 Task: Open a blank sheet, save the file as Jack Add the quote 'Challenges are what make life interesting; overcoming them is what makes life meaningful.'Challenges are what make life interesting; overcoming them is what makes life meaningful.  Apply font style Apply font style Old English Text MT and font size 24 Align the text to the Right .Change the text color to  Olive Green 
Action: Mouse moved to (292, 151)
Screenshot: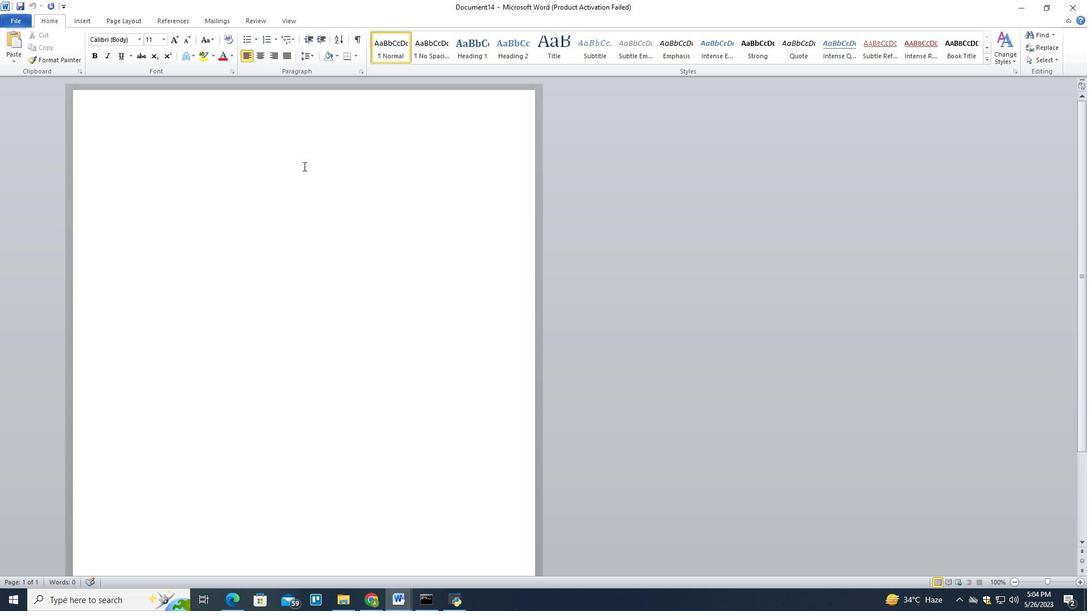 
Action: Mouse scrolled (292, 151) with delta (0, 0)
Screenshot: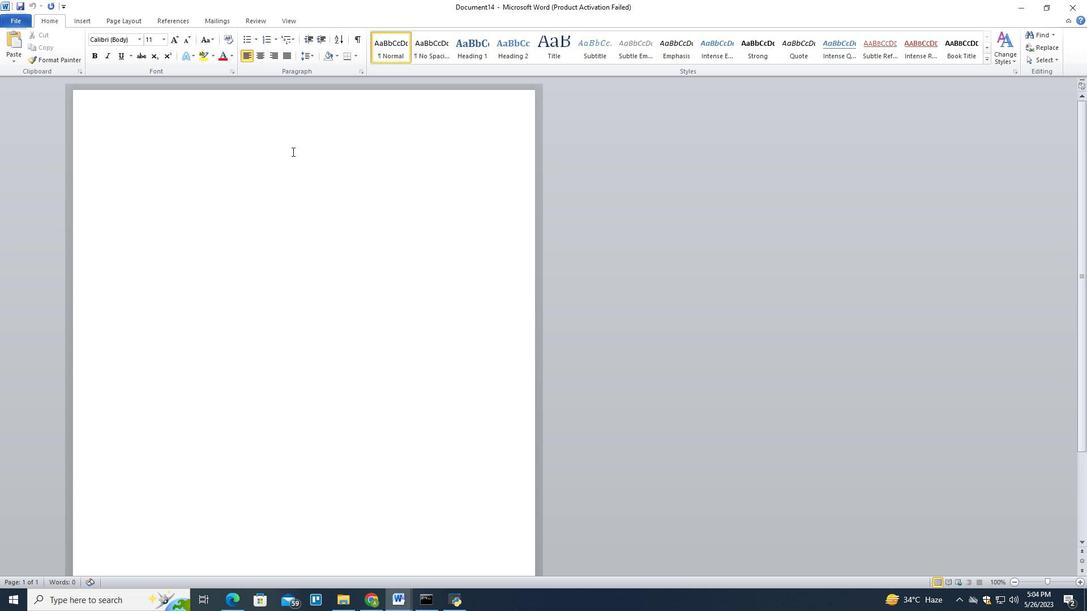 
Action: Mouse scrolled (292, 151) with delta (0, 0)
Screenshot: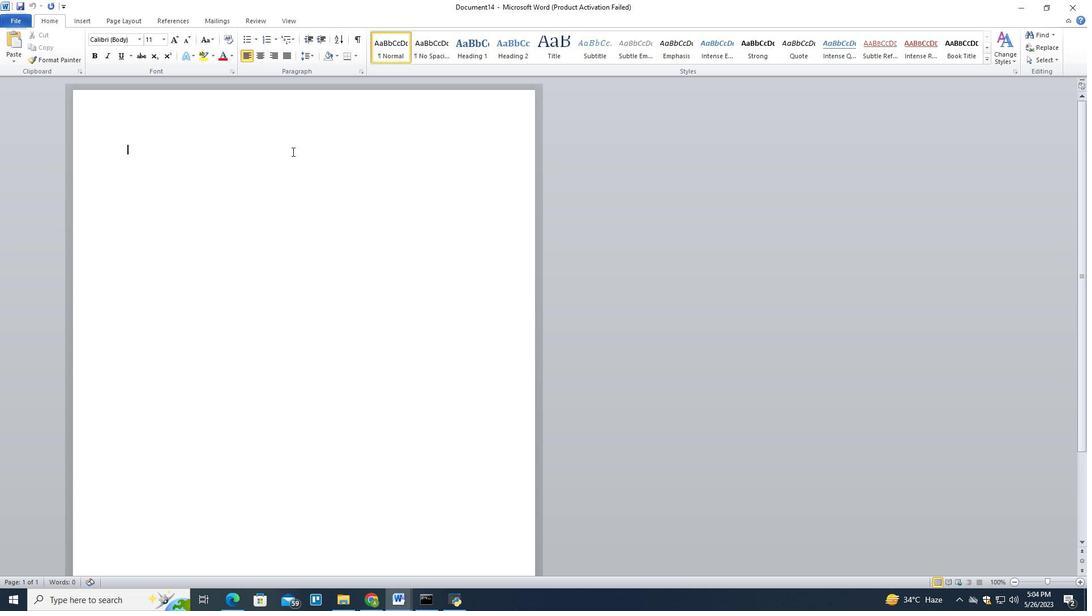 
Action: Mouse moved to (299, 175)
Screenshot: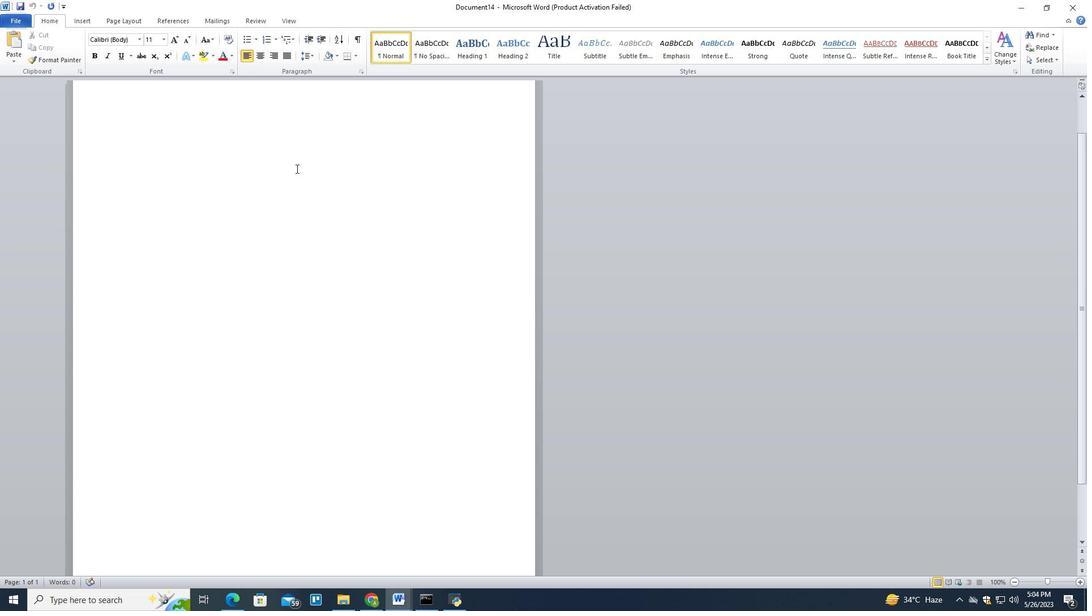
Action: Mouse scrolled (299, 176) with delta (0, 0)
Screenshot: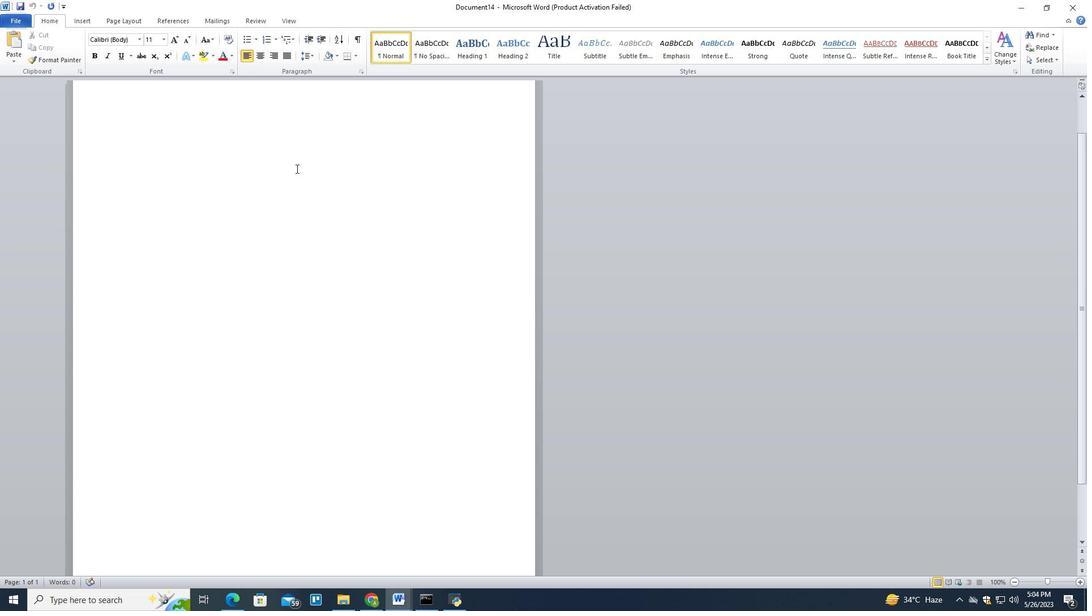 
Action: Mouse scrolled (299, 176) with delta (0, 0)
Screenshot: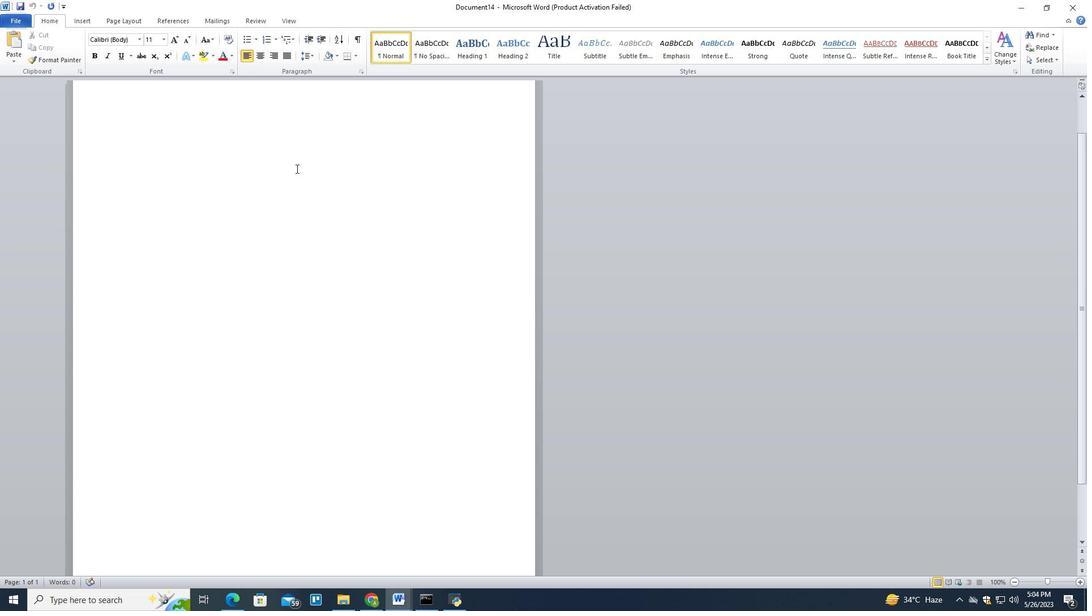 
Action: Mouse scrolled (299, 176) with delta (0, 0)
Screenshot: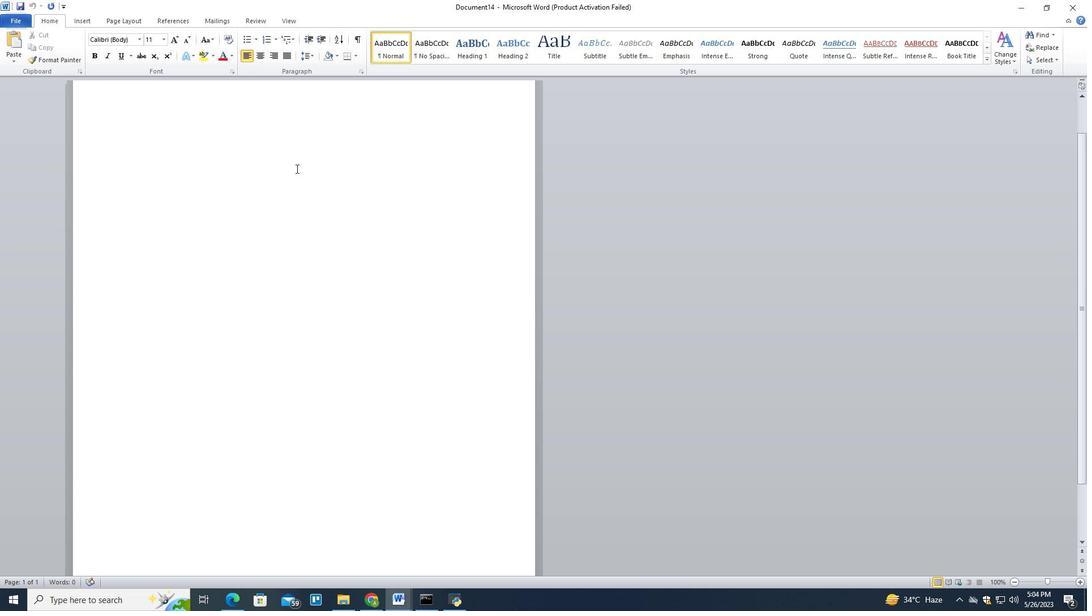 
Action: Key pressed ctrl+Nctrl+S<Key.shift>Jack
Screenshot: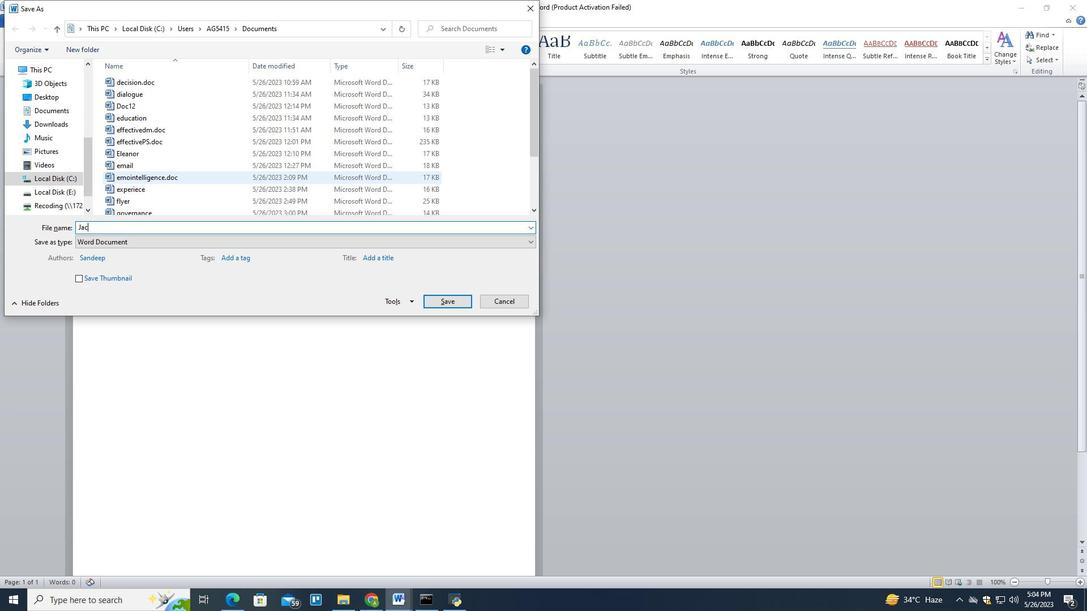 
Action: Mouse moved to (438, 303)
Screenshot: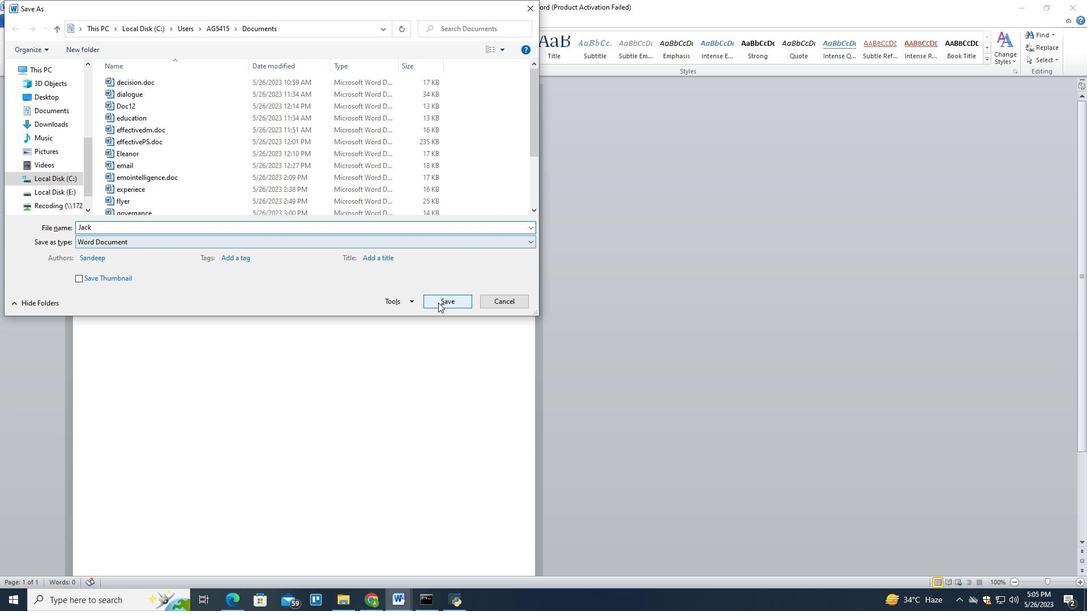 
Action: Mouse pressed left at (438, 303)
Screenshot: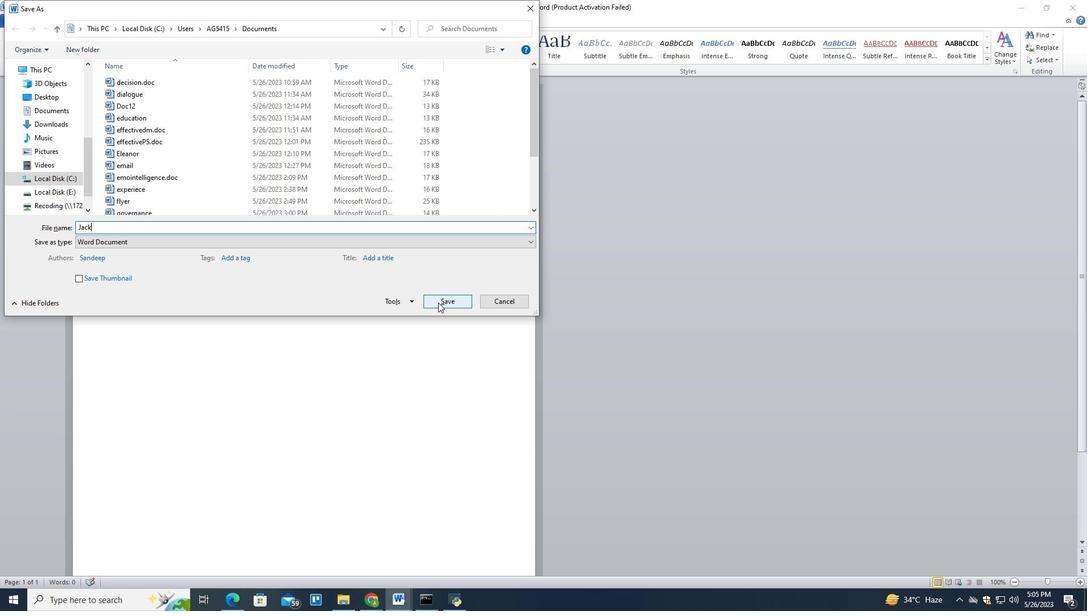 
Action: Mouse moved to (272, 130)
Screenshot: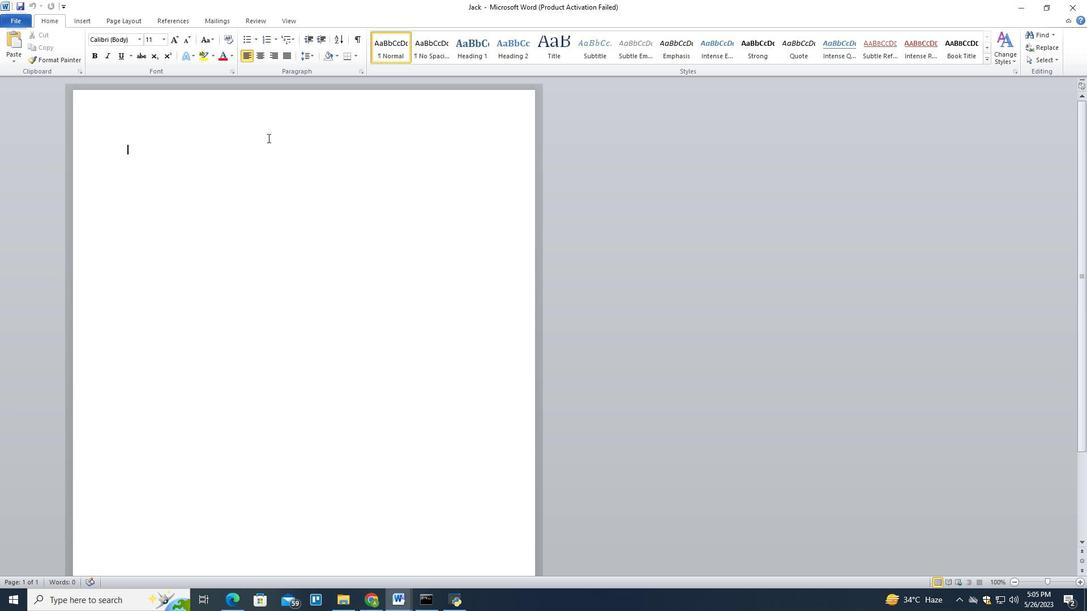 
Action: Mouse pressed left at (272, 130)
Screenshot: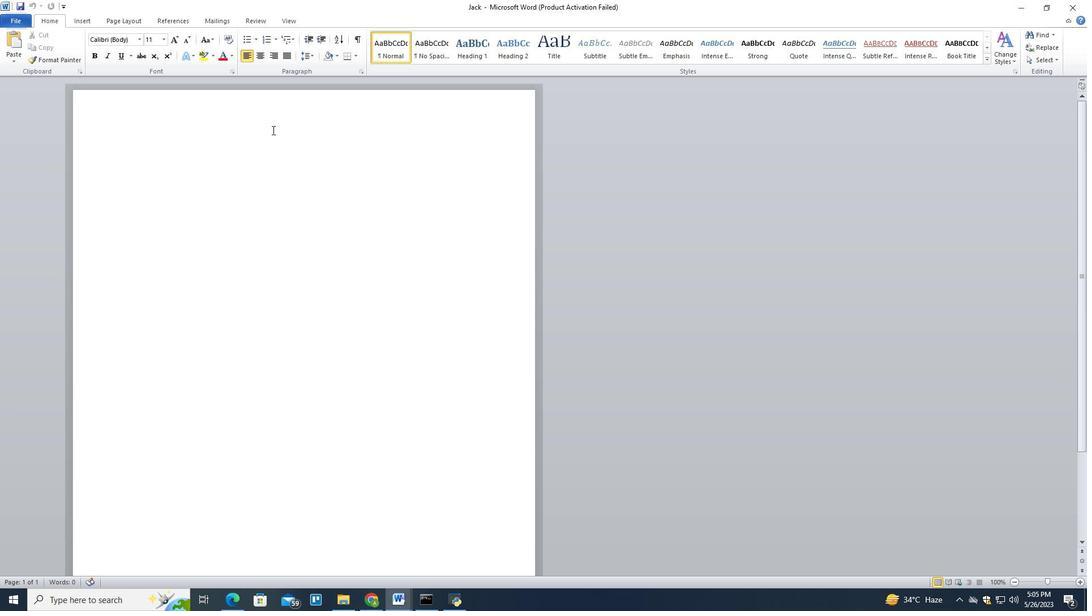 
Action: Mouse moved to (806, 50)
Screenshot: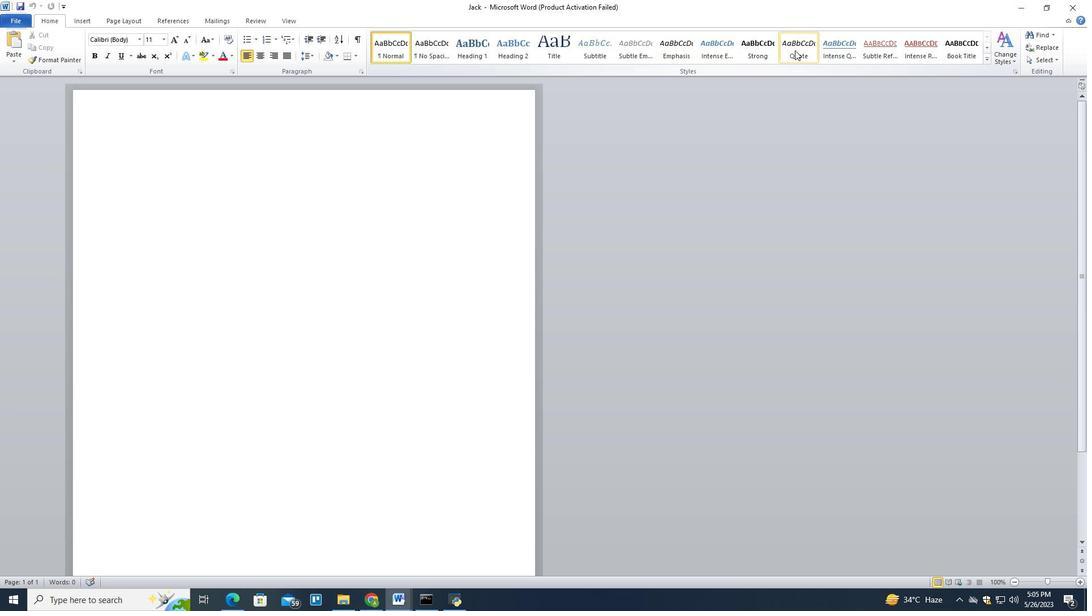 
Action: Mouse pressed left at (806, 50)
Screenshot: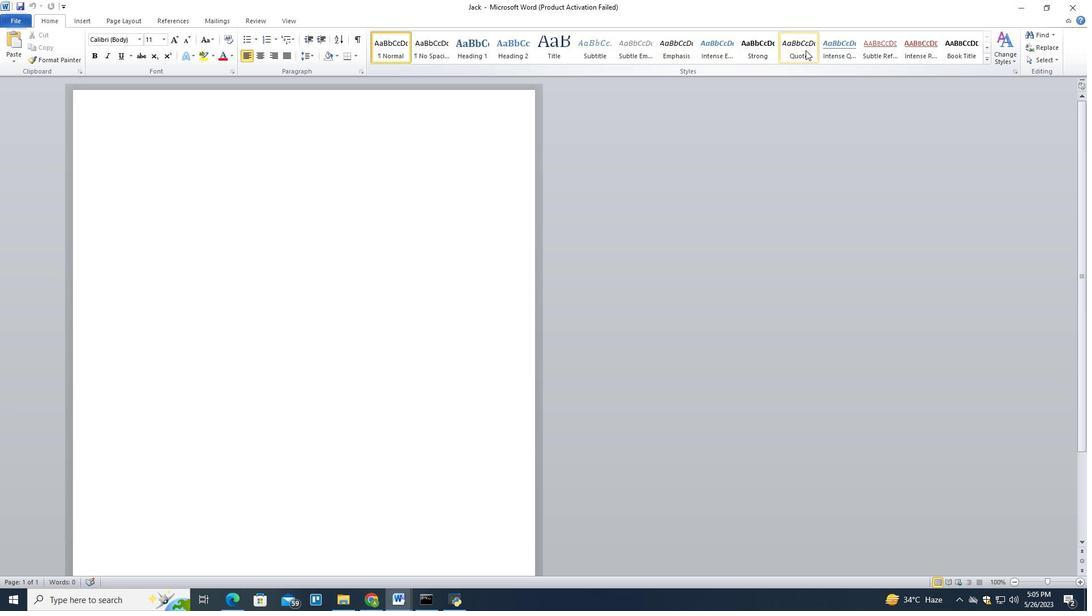 
Action: Mouse moved to (176, 172)
Screenshot: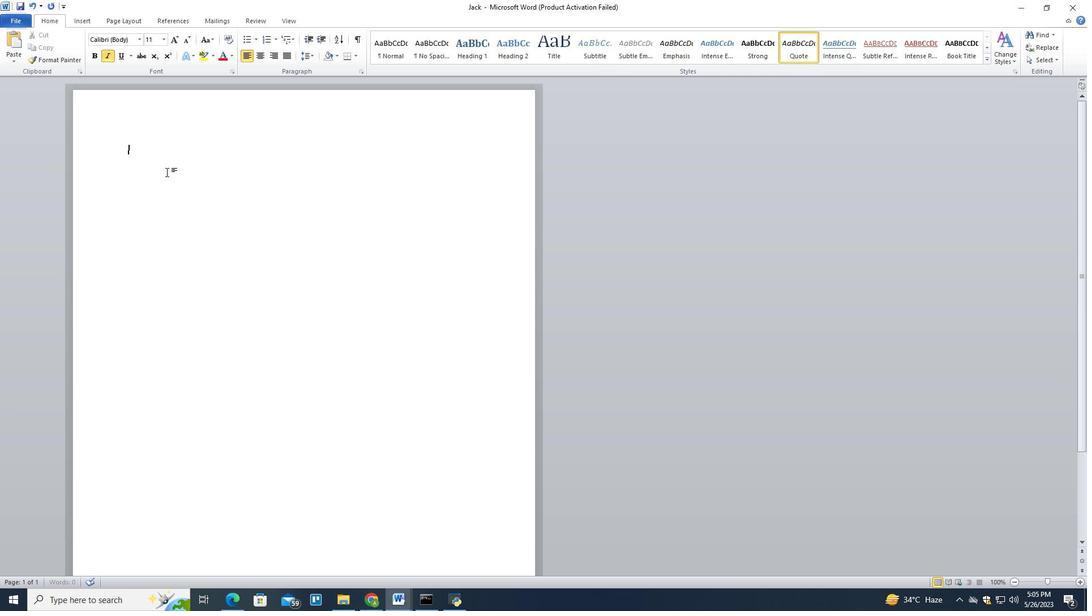
Action: Key pressed <Key.shift>Chalenges<Key.space>are<Key.home>'<Key.delete><Key.end>ctrl+Z<Key.end><Key.space>what<Key.space>make<Key.space>lid<Key.backspace>fe<Key.space>interesting;<Key.space>oversomi<Key.backspace><Key.backspace><Key.backspace><Key.backspace>coming<Key.space>them<Key.space>is<Key.space>what<Key.space>makes<Key.space>life<Key.space>meaningful.<Key.backspace>'<Key.shift_r><Key.enter><Key.shift>Ca<Key.backspace>hallenges<Key.space>are<Key.space>what<Key.space>ma<Key.backspace>ake<Key.space>life<Key.space>interesting;overaoming
Screenshot: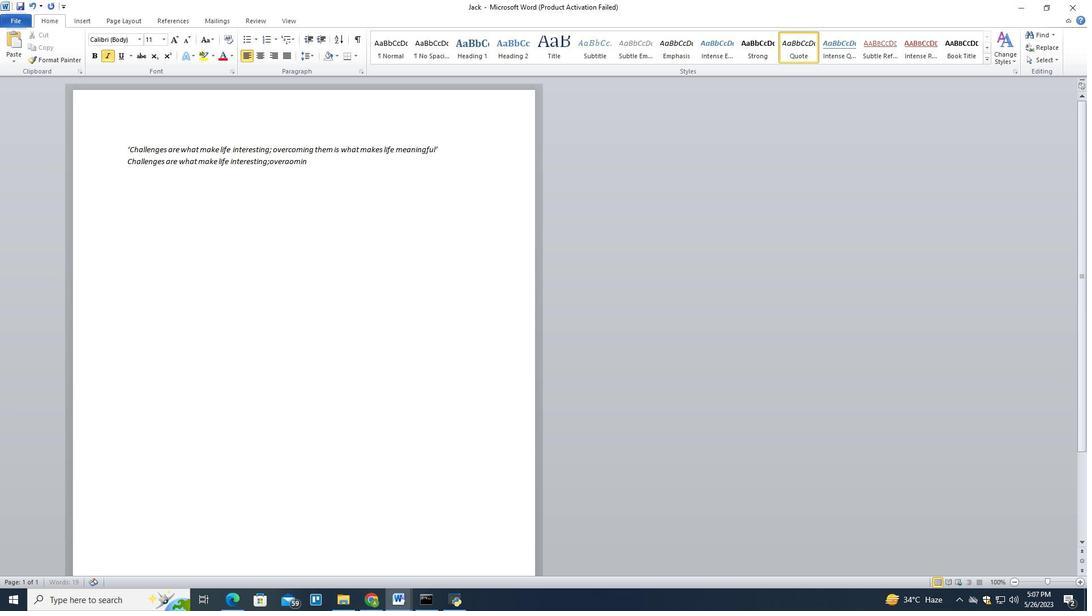 
Action: Mouse moved to (129, 163)
Screenshot: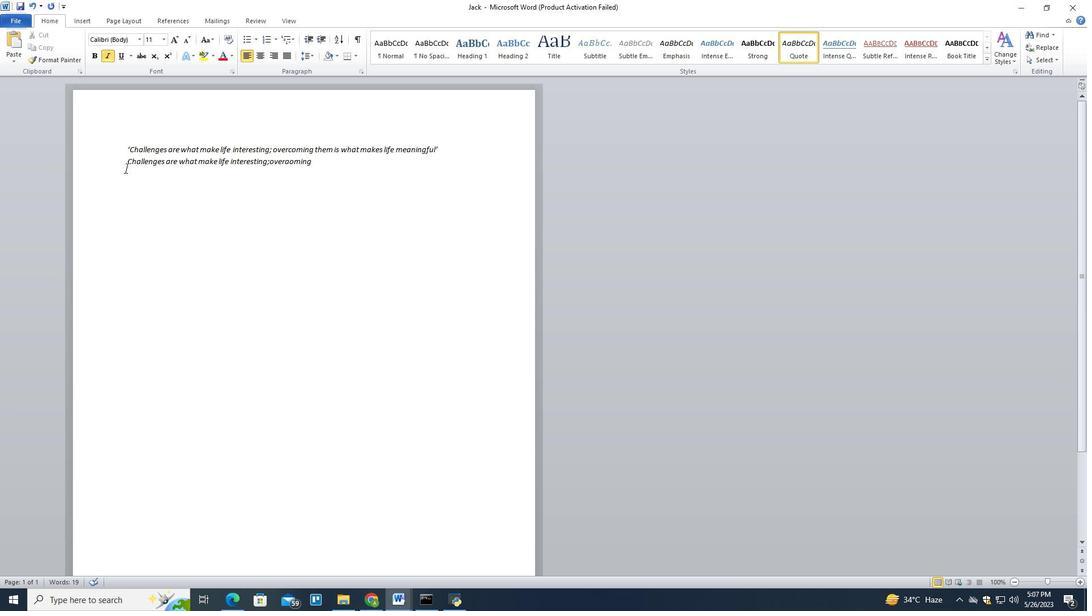 
Action: Mouse pressed left at (129, 163)
Screenshot: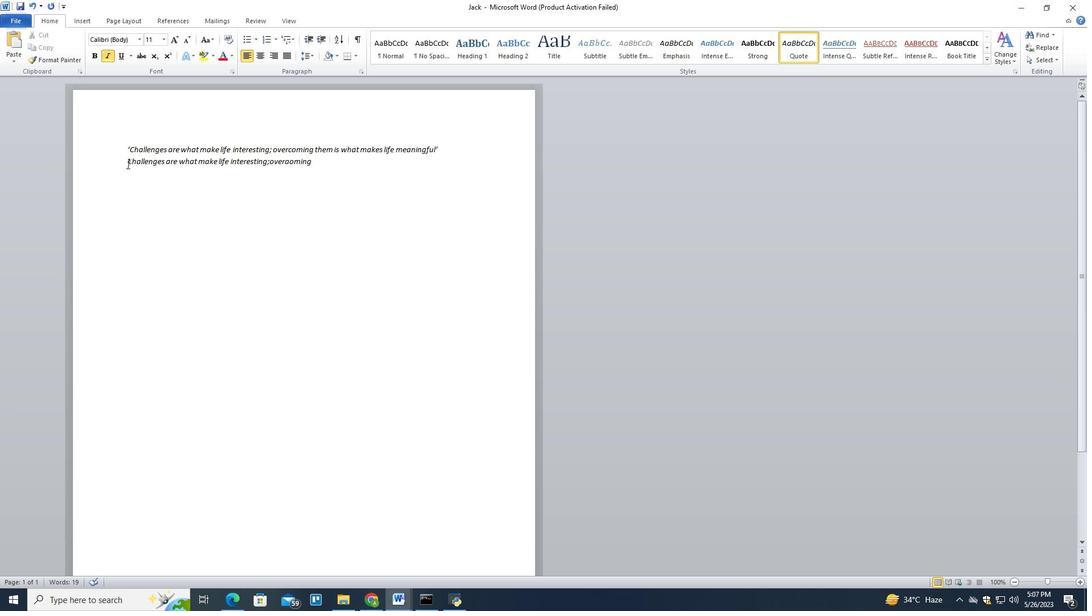 
Action: Mouse moved to (265, 180)
Screenshot: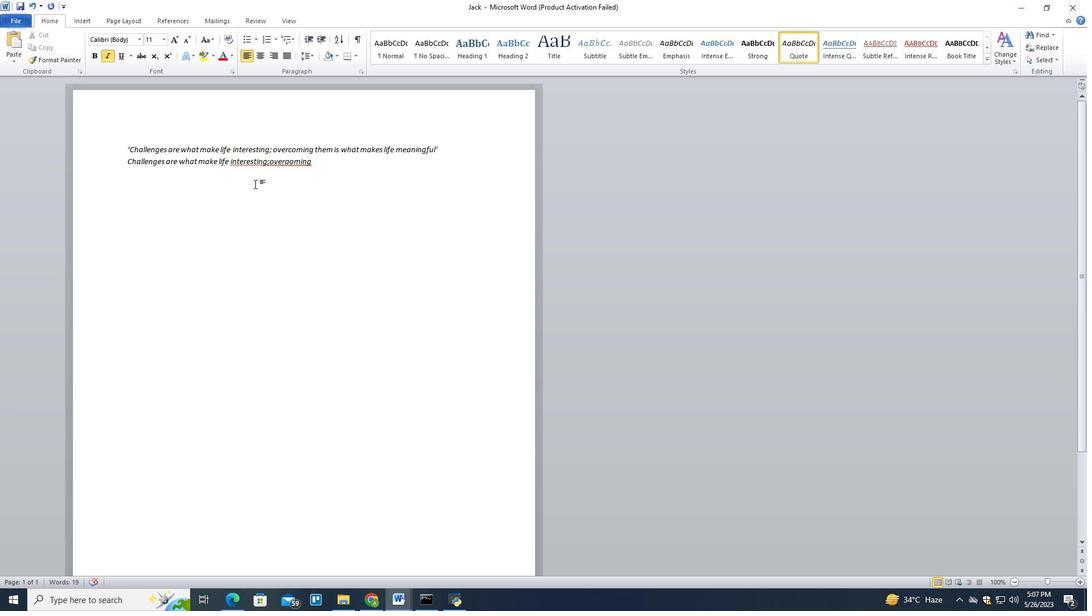 
Action: Key pressed '<Key.end><Key.left><Key.left><Key.left><Key.left><Key.left><Key.left><Key.left><Key.left><Key.left><Key.left><Key.space><Key.right><Key.right><Key.right><Key.right><Key.right><Key.backspace>c<Key.end>them<Key.space><Key.left><Key.left><Key.left><Key.left><Key.left><Key.space><Key.end>is<Key.space>what<Key.space>makes<Key.space>life<Key.space>meaningful.
Screenshot: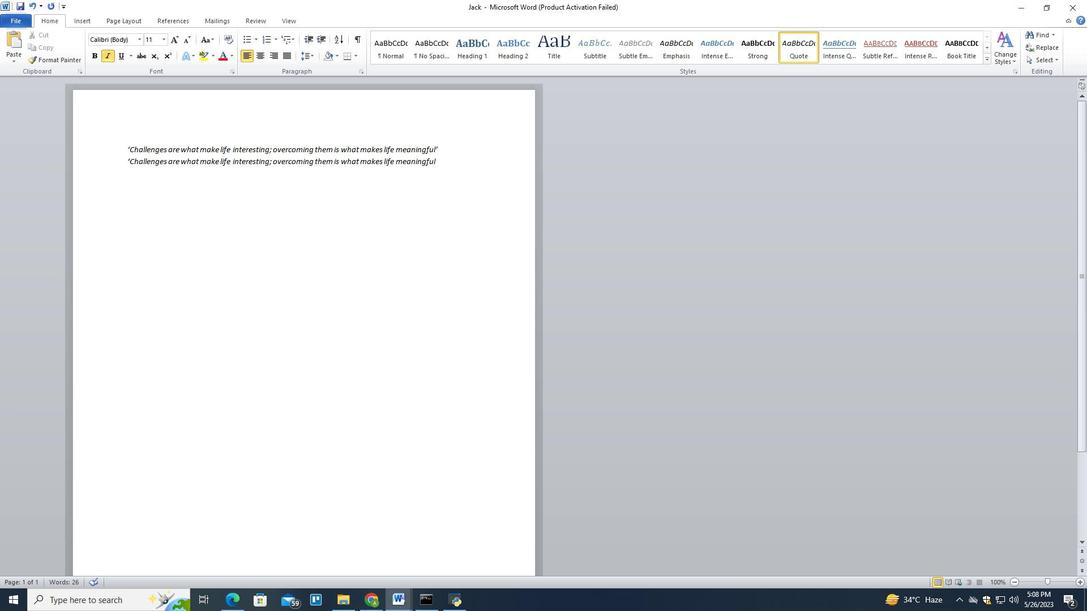 
Action: Mouse moved to (424, 169)
Screenshot: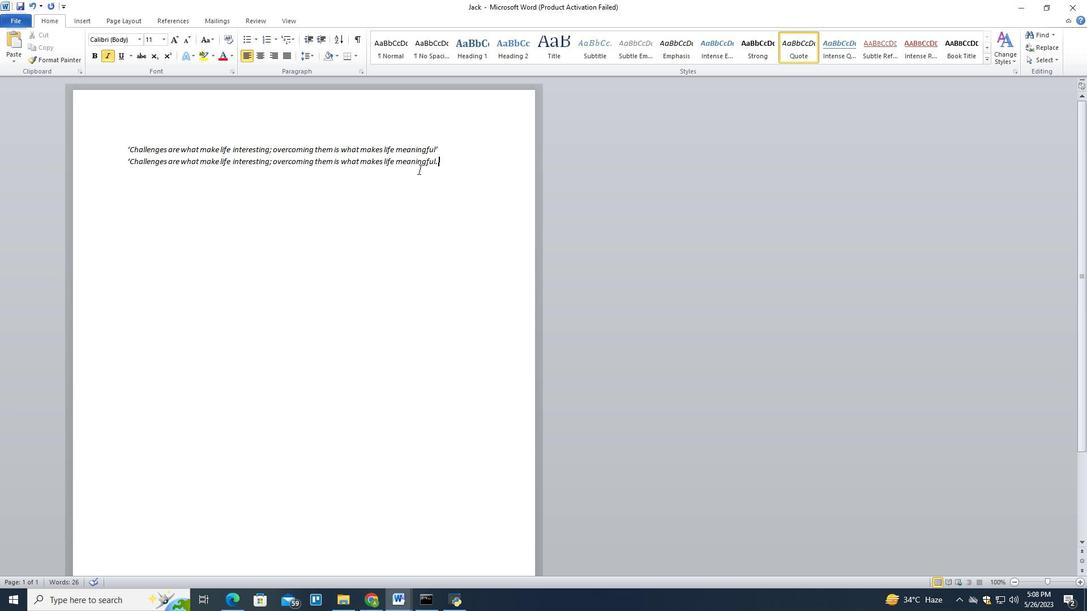 
Action: Key pressed <Key.left>'<Key.end>ctrl+A
Screenshot: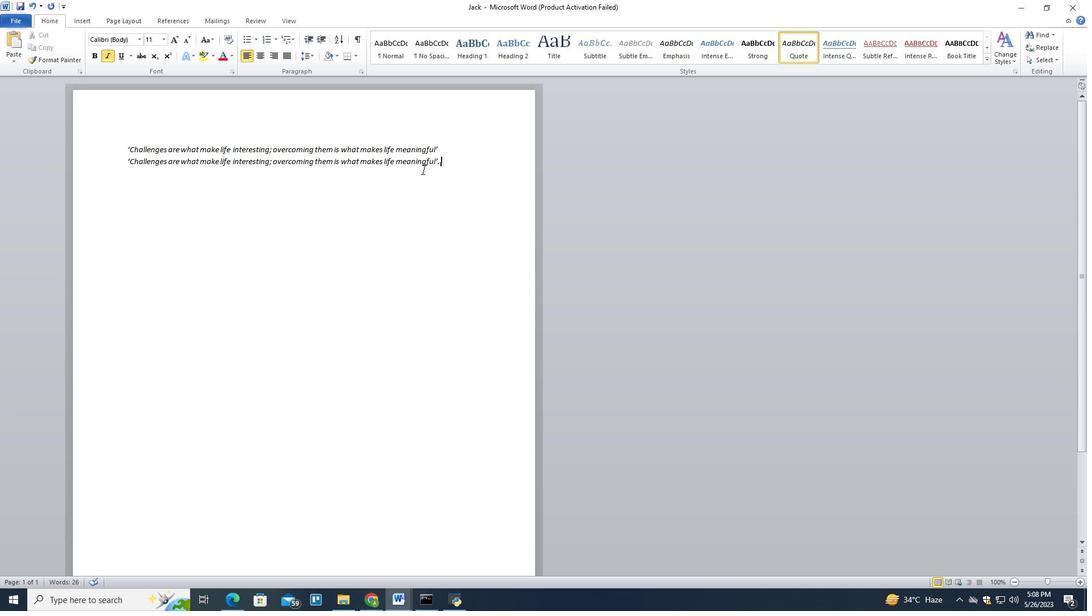 
Action: Mouse moved to (141, 39)
Screenshot: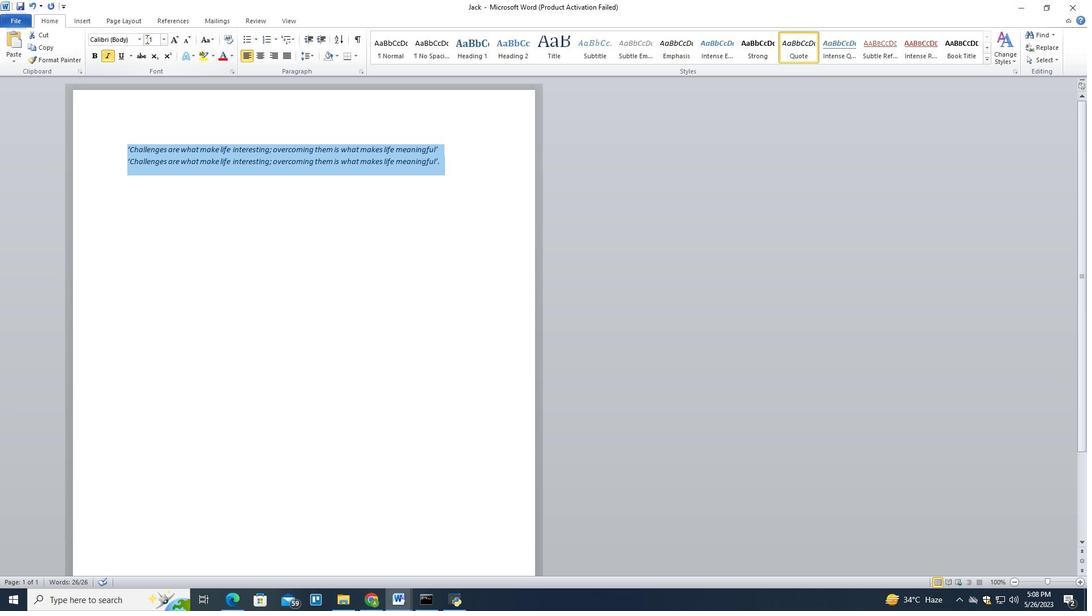 
Action: Mouse pressed left at (141, 39)
Screenshot: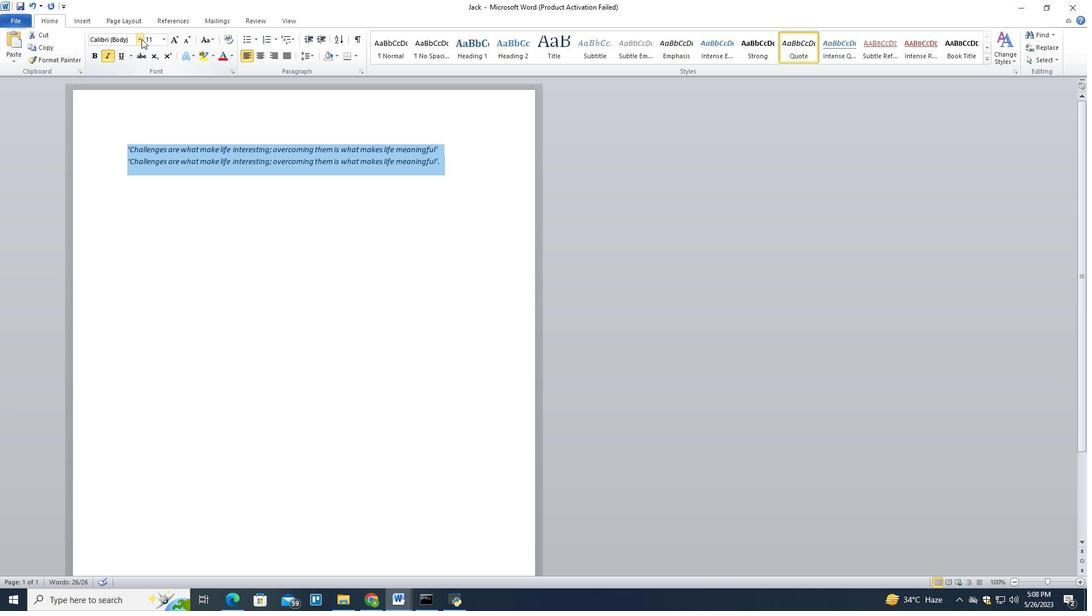 
Action: Mouse moved to (128, 44)
Screenshot: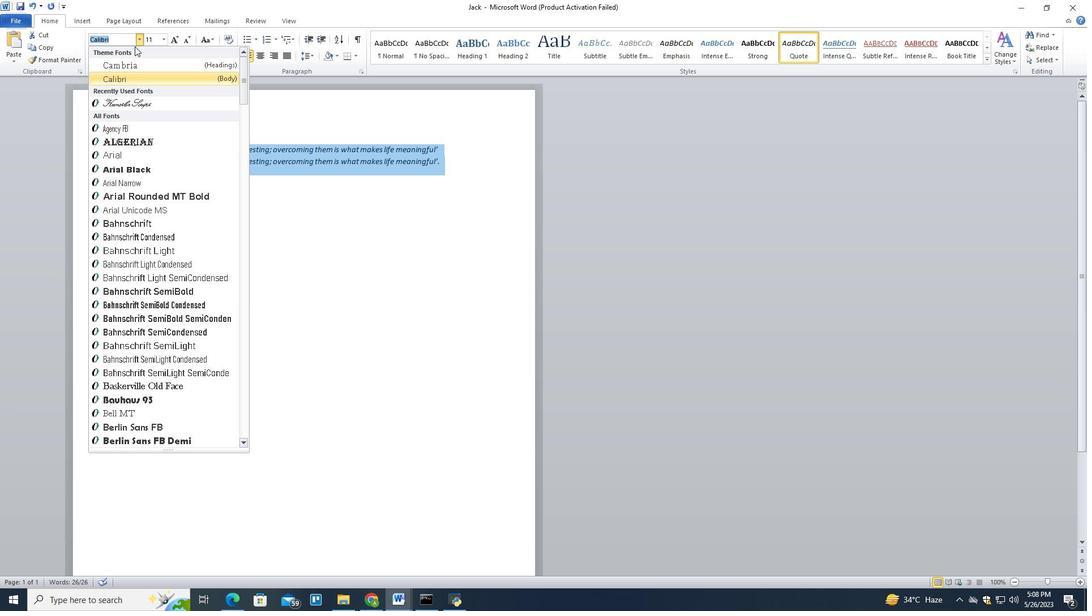 
Action: Key pressed old<Key.space>enl<Key.backspace>g;<Key.backspace>lish<Key.backspace><Key.space><Key.enter>
Screenshot: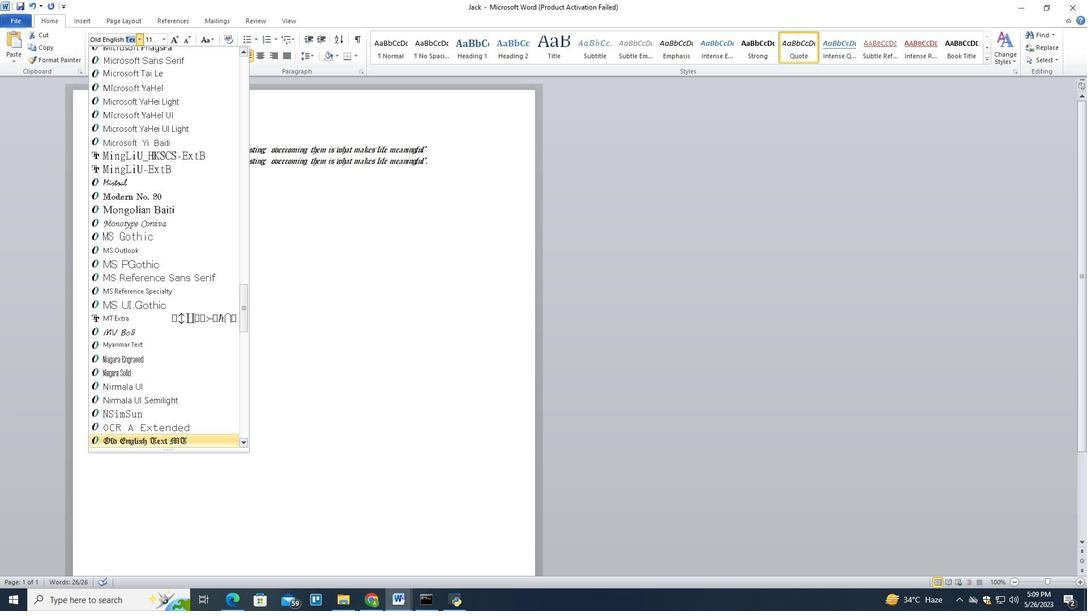 
Action: Mouse moved to (164, 39)
Screenshot: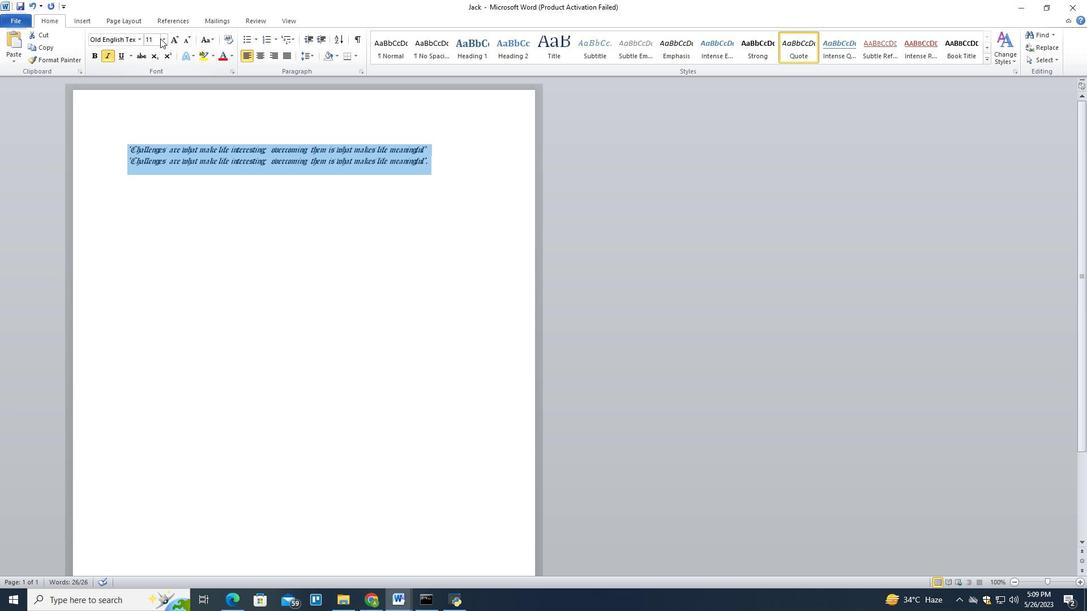 
Action: Mouse pressed left at (164, 39)
Screenshot: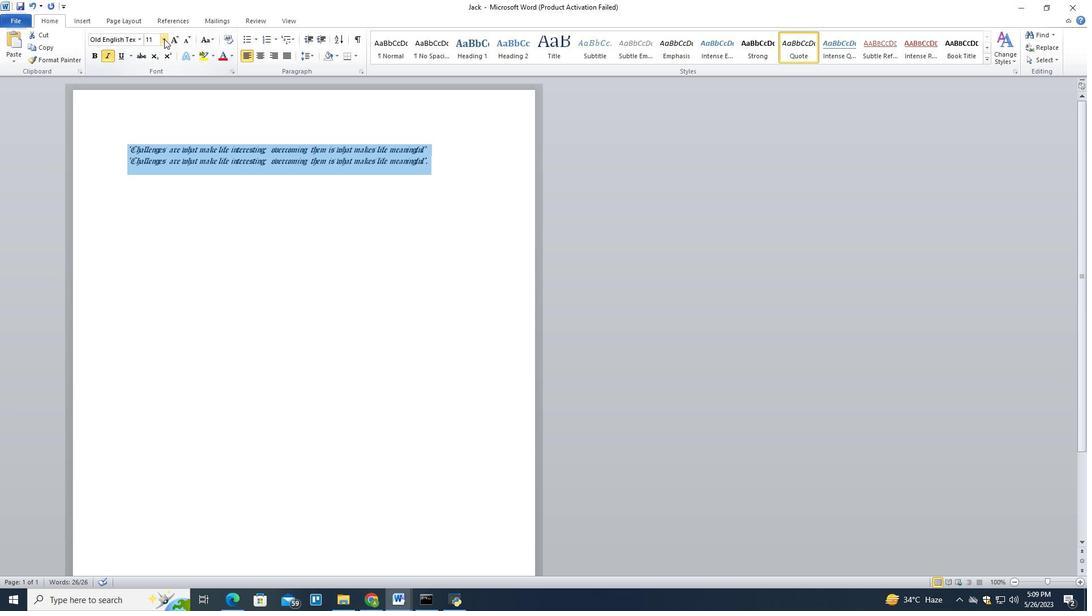
Action: Mouse moved to (151, 145)
Screenshot: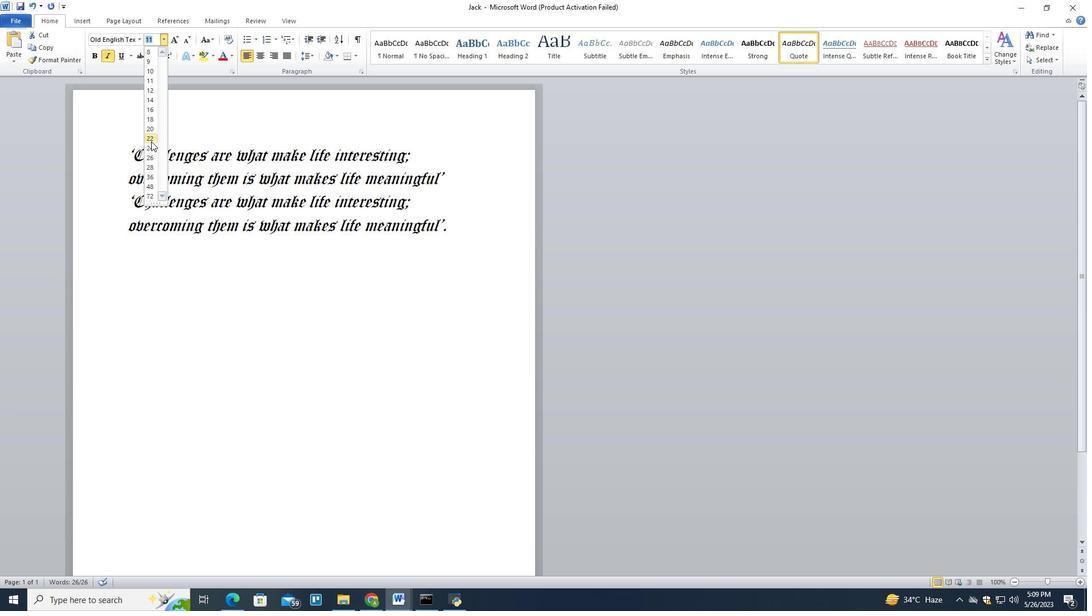 
Action: Mouse pressed left at (151, 145)
Screenshot: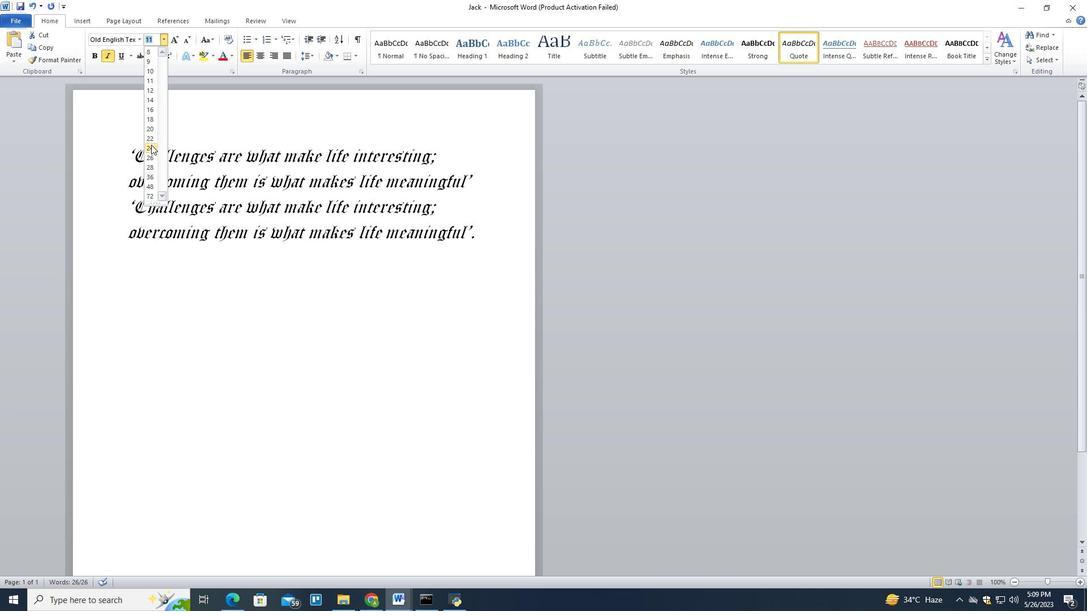 
Action: Mouse moved to (273, 58)
Screenshot: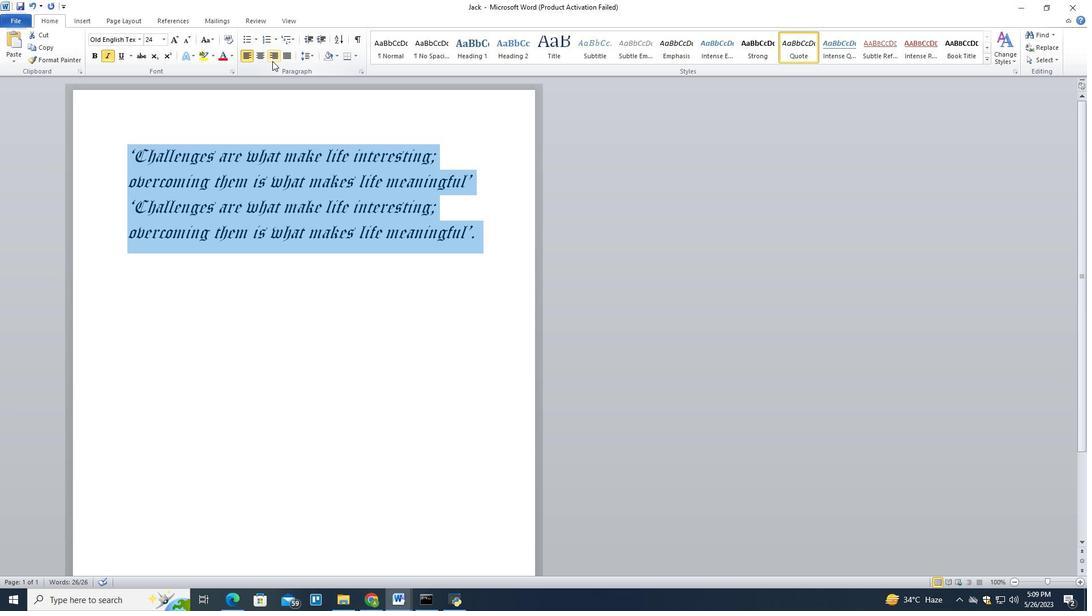 
Action: Mouse pressed left at (273, 58)
Screenshot: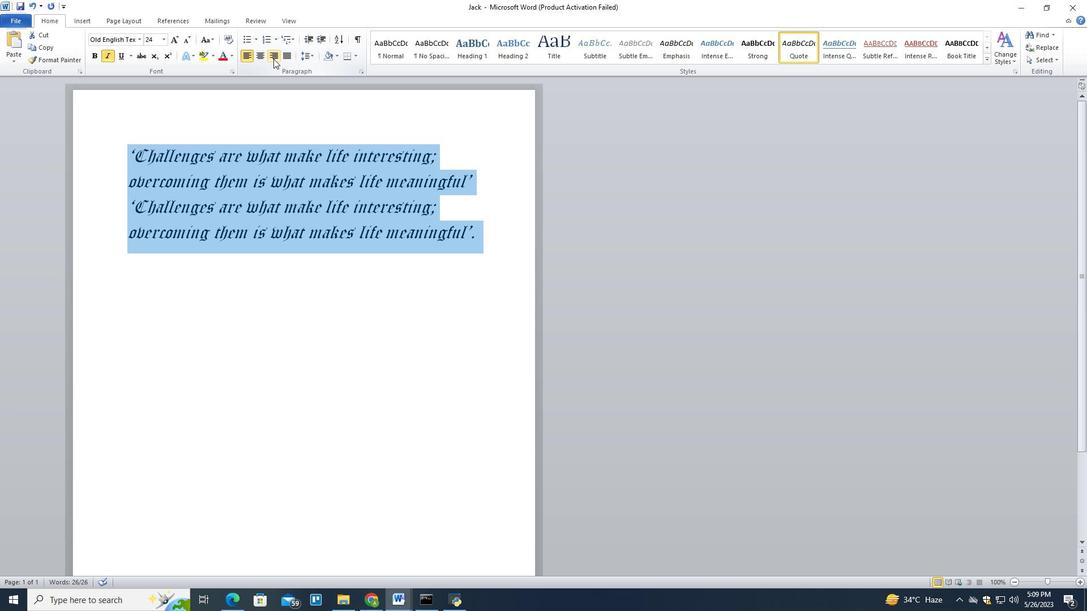 
Action: Mouse moved to (79, 15)
Screenshot: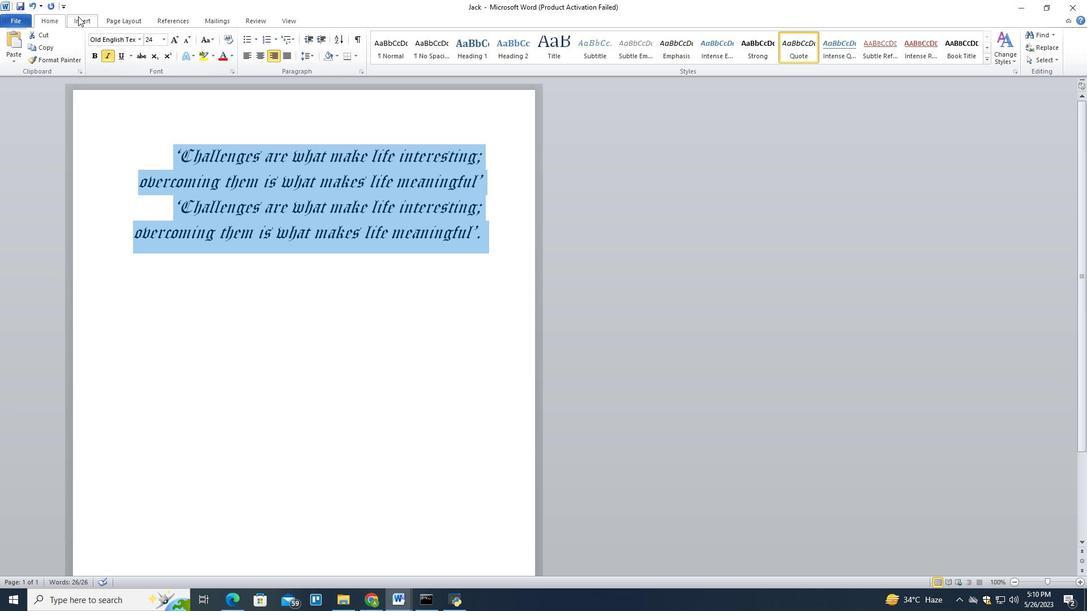 
Action: Mouse pressed left at (79, 15)
Screenshot: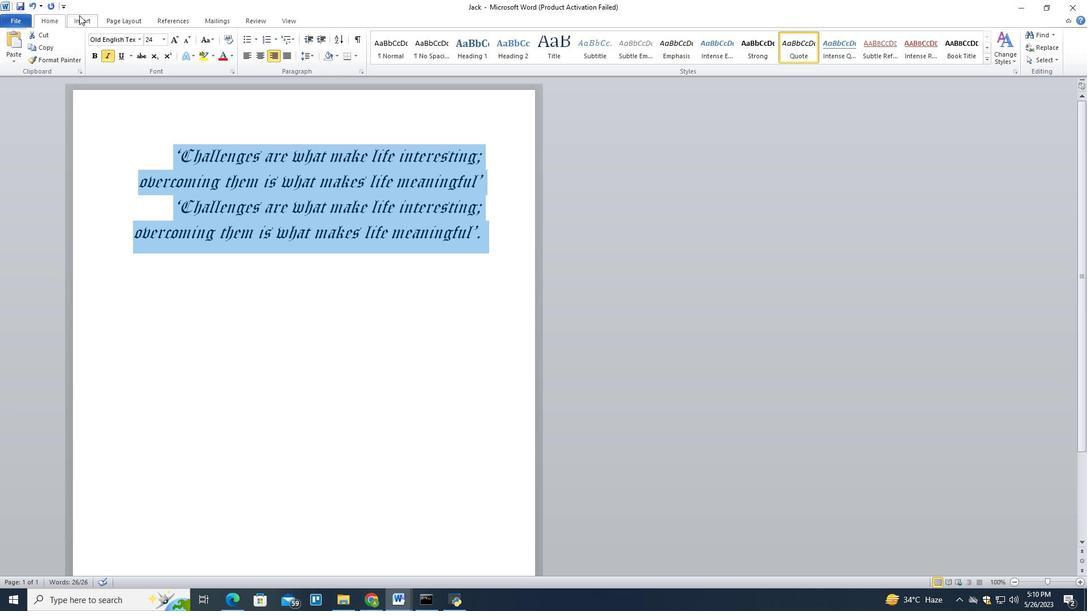 
Action: Mouse moved to (60, 19)
Screenshot: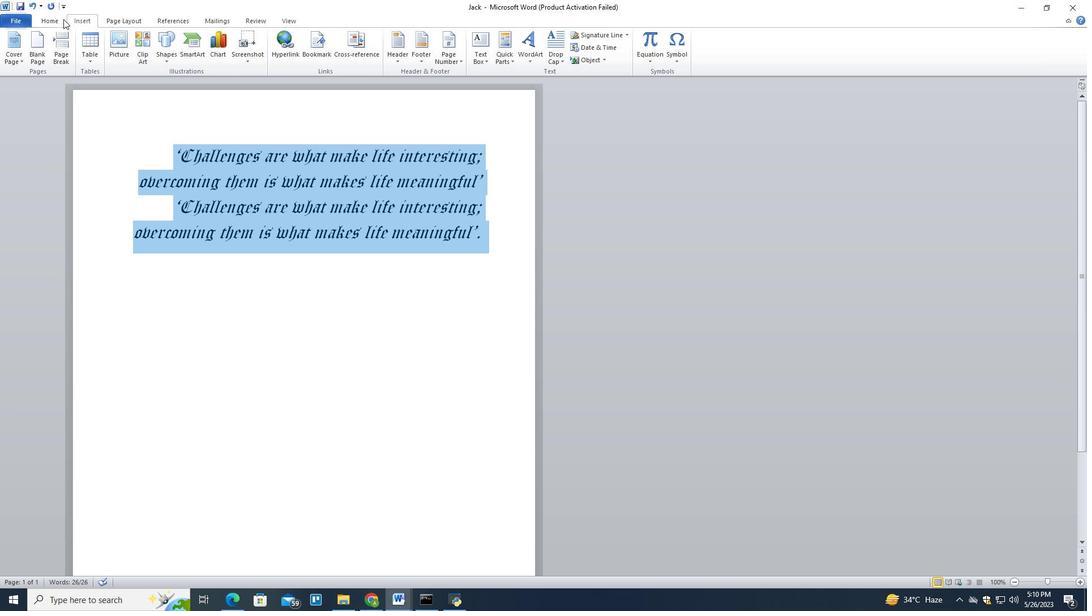 
Action: Mouse pressed left at (60, 19)
Screenshot: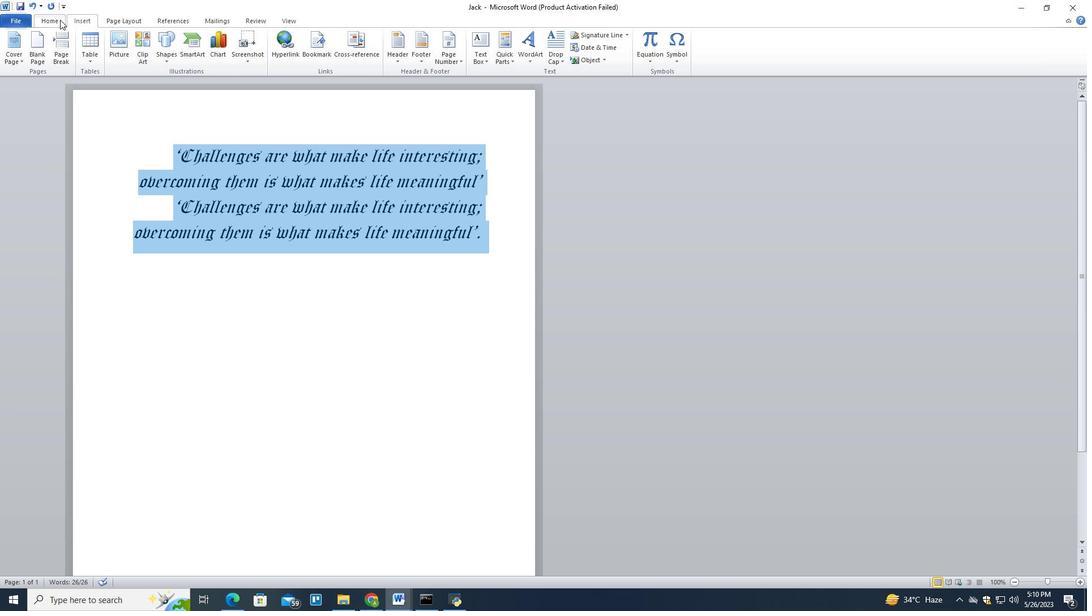 
Action: Mouse moved to (231, 56)
Screenshot: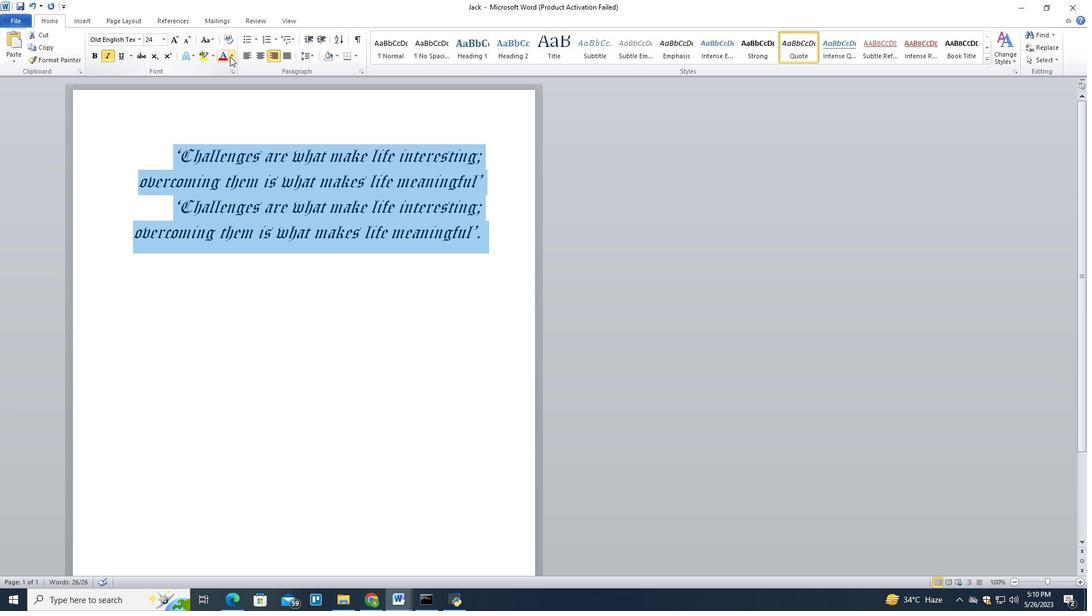 
Action: Mouse pressed left at (231, 56)
Screenshot: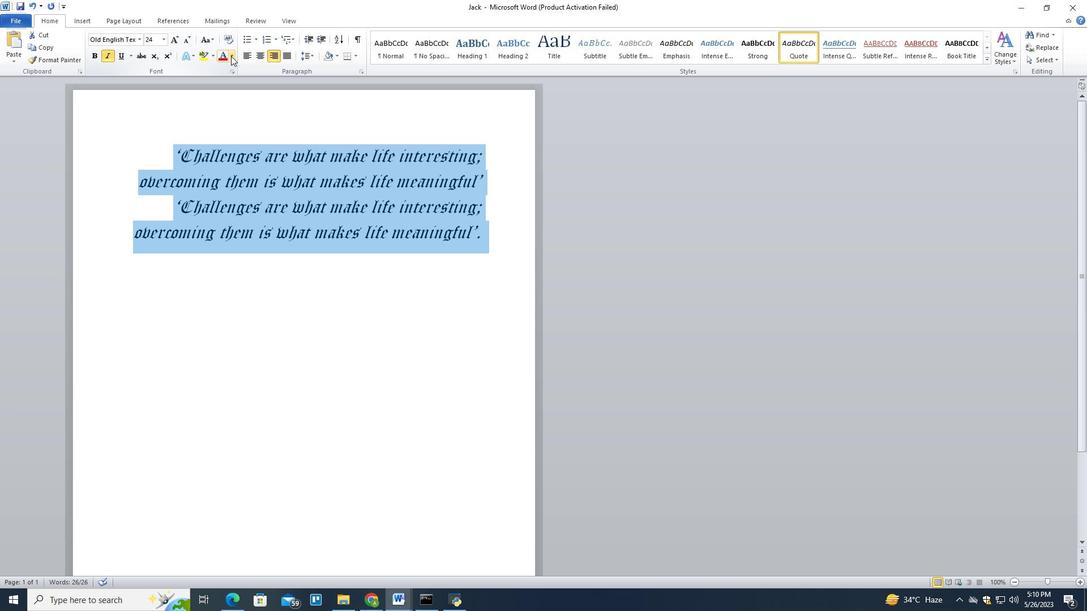 
Action: Mouse moved to (279, 90)
Screenshot: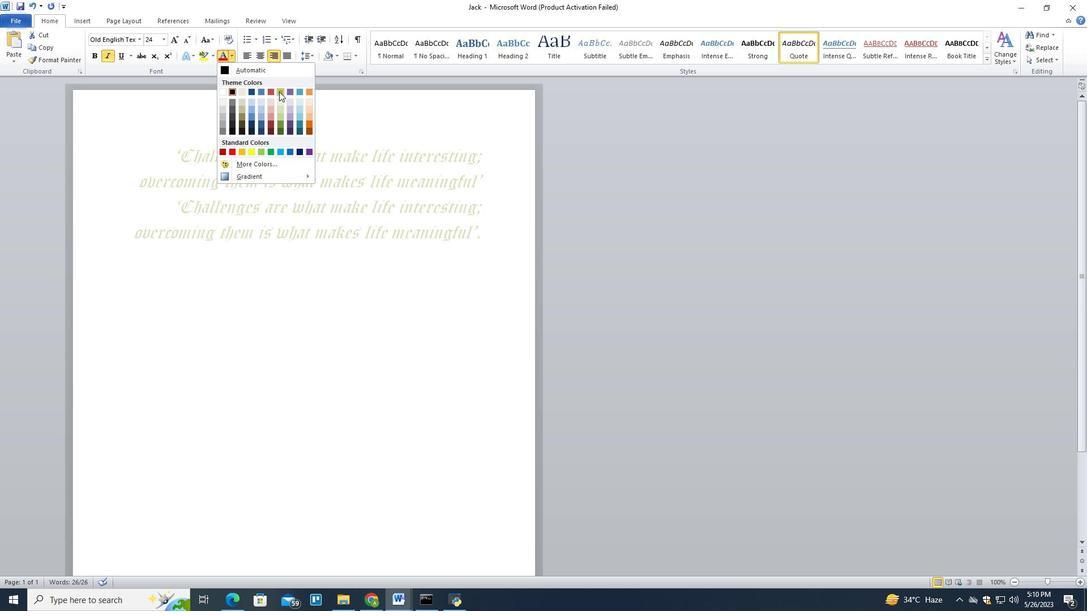 
Action: Mouse pressed left at (279, 90)
Screenshot: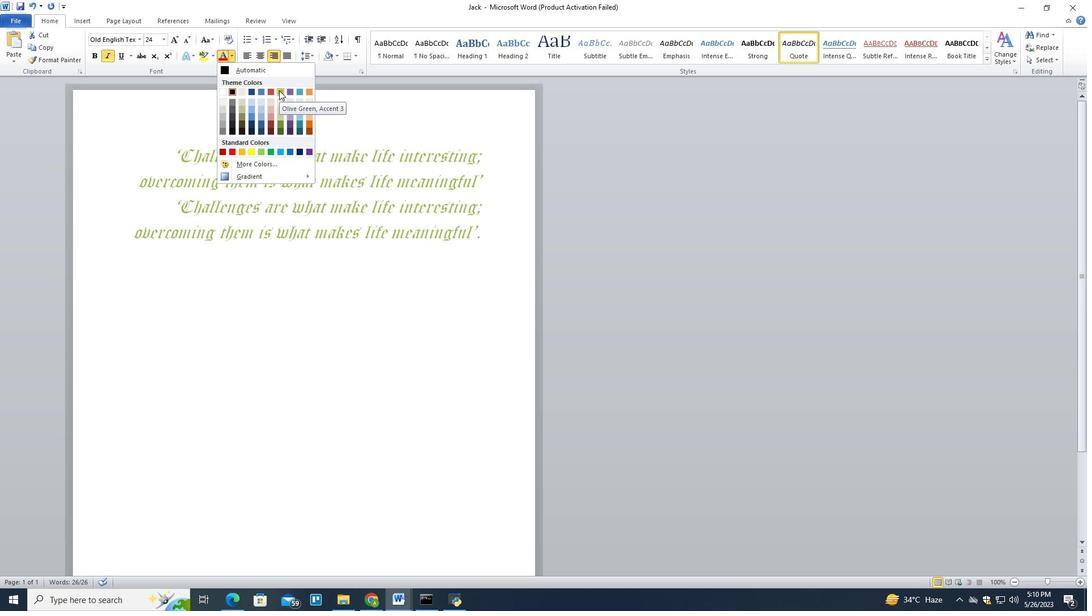 
Action: Mouse moved to (491, 250)
Screenshot: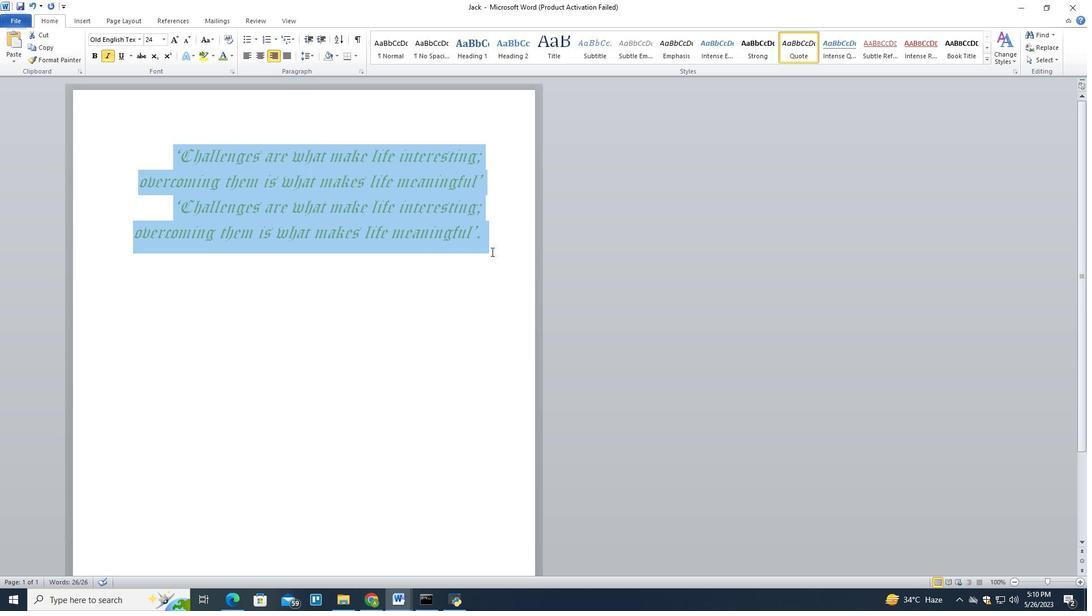 
Action: Mouse pressed left at (491, 250)
Screenshot: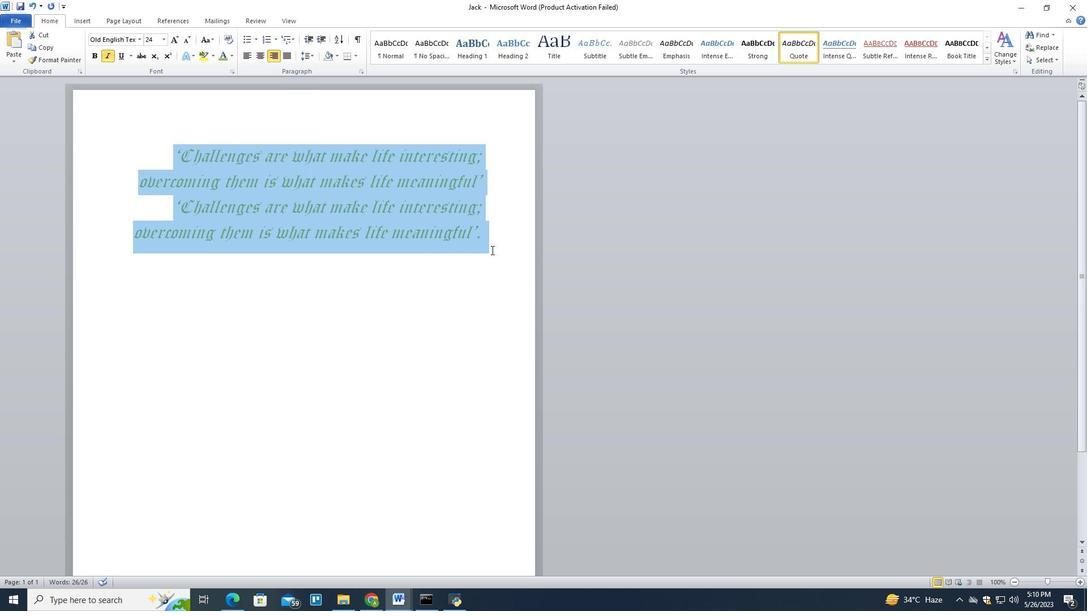 
Action: Mouse moved to (492, 249)
Screenshot: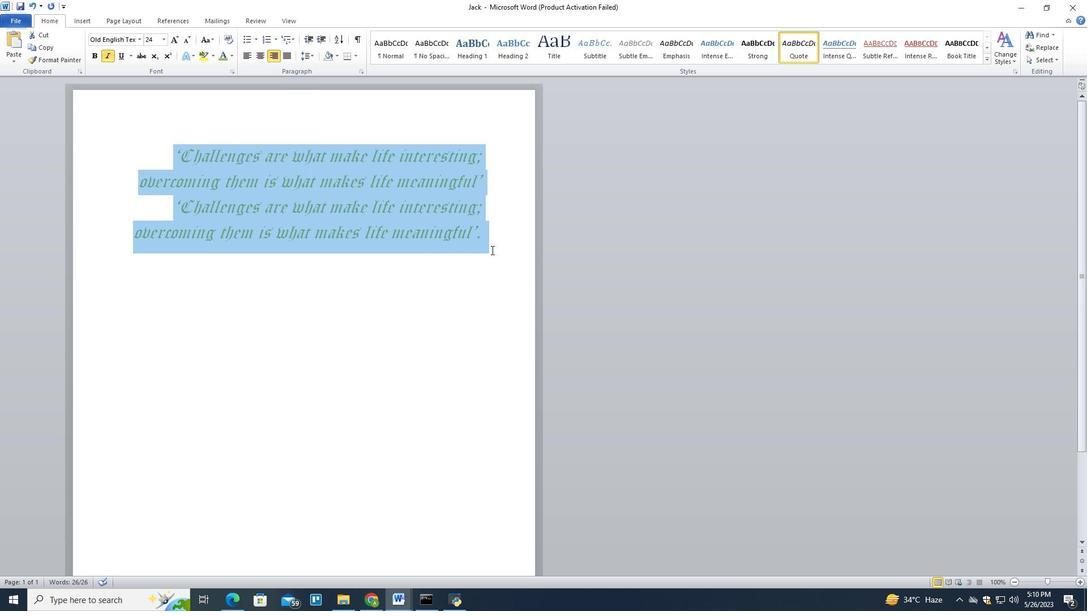 
Action: Mouse scrolled (492, 249) with delta (0, 0)
Screenshot: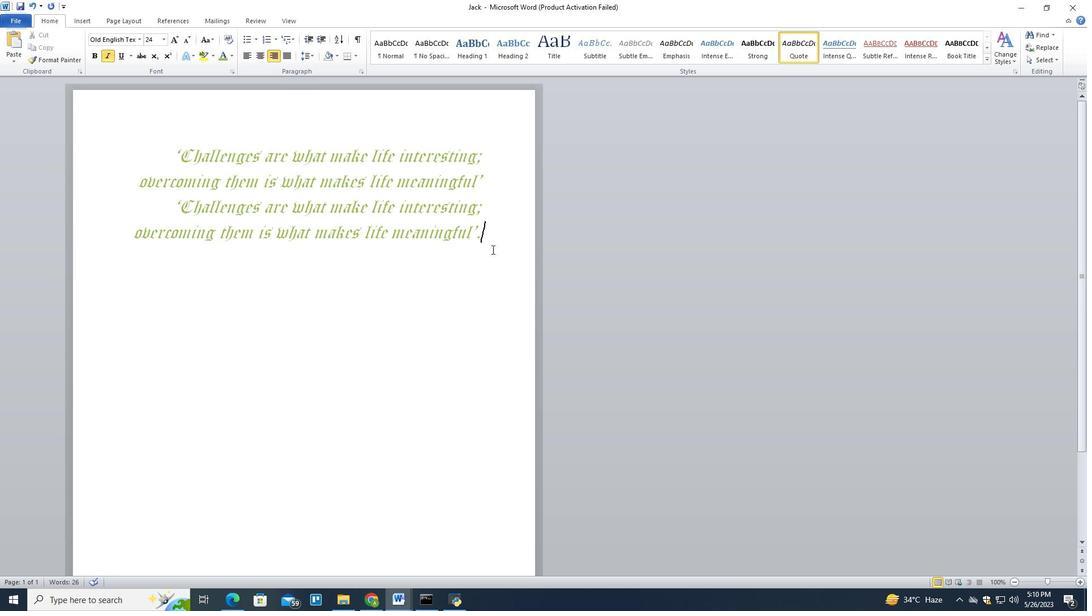 
Action: Mouse scrolled (492, 249) with delta (0, 0)
Screenshot: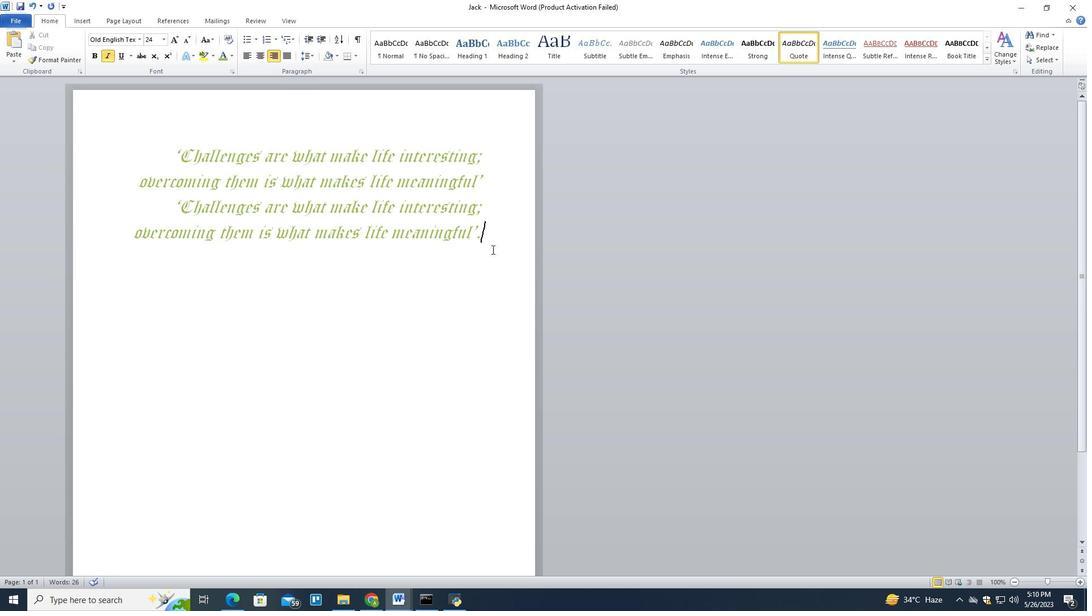 
Action: Mouse scrolled (492, 250) with delta (0, 0)
Screenshot: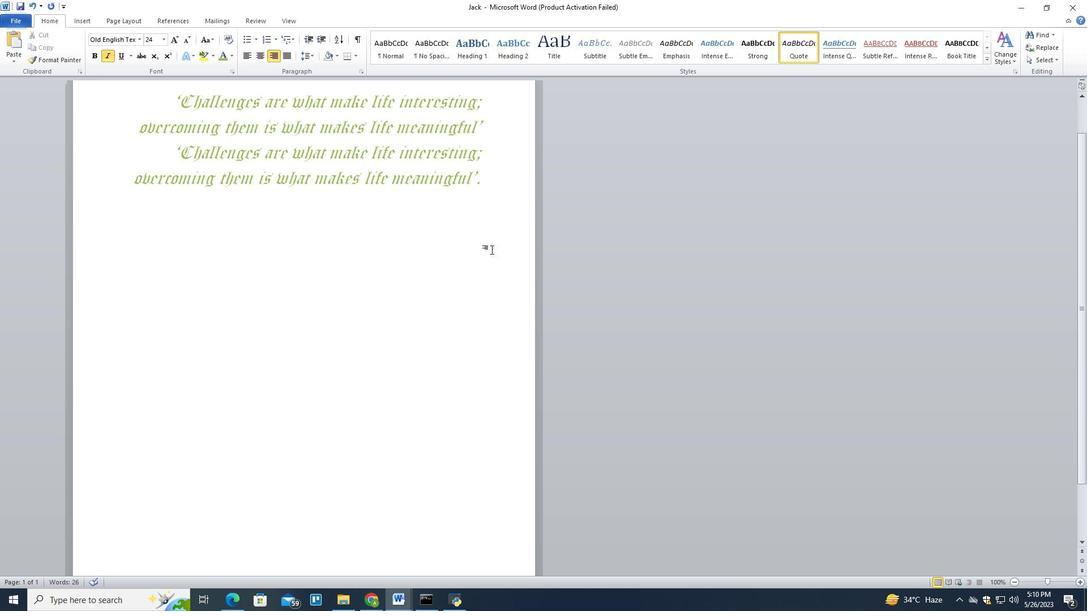 
Action: Mouse scrolled (492, 250) with delta (0, 0)
Screenshot: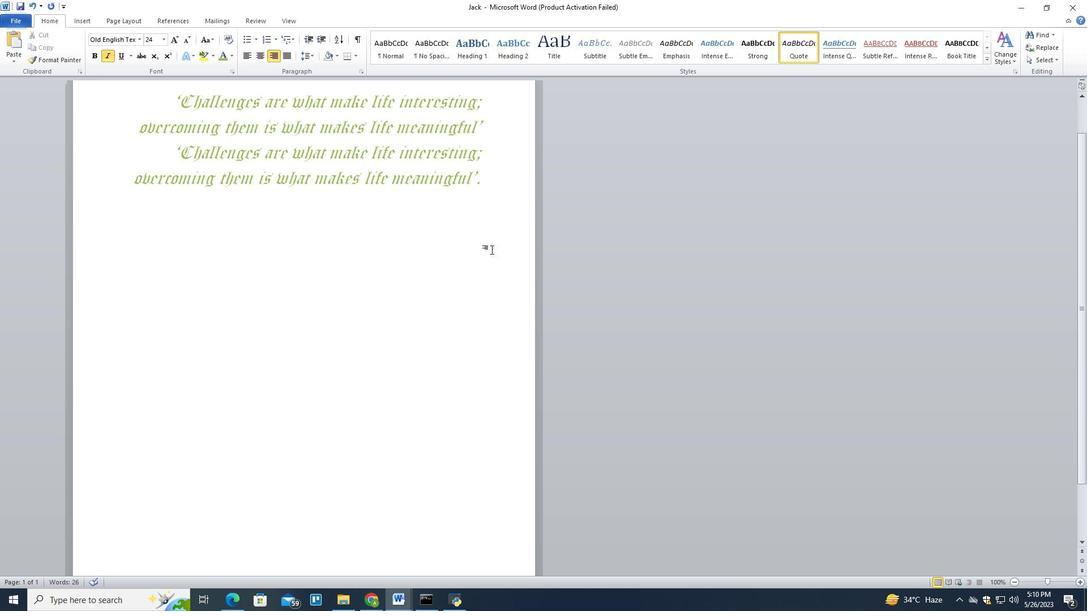 
Action: Mouse scrolled (492, 250) with delta (0, 0)
Screenshot: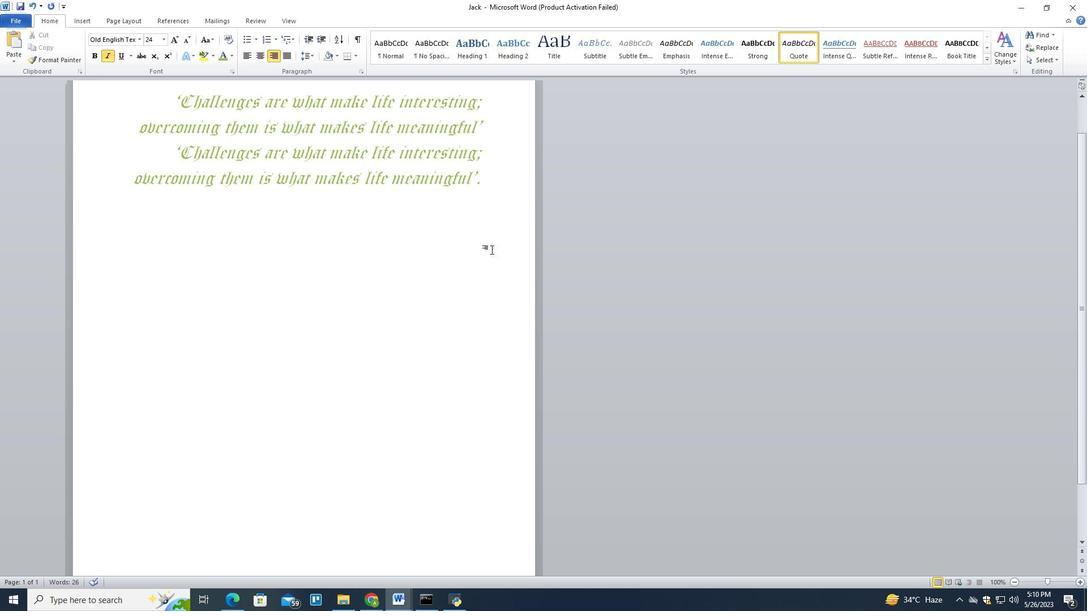 
Action: Mouse scrolled (492, 250) with delta (0, 0)
Screenshot: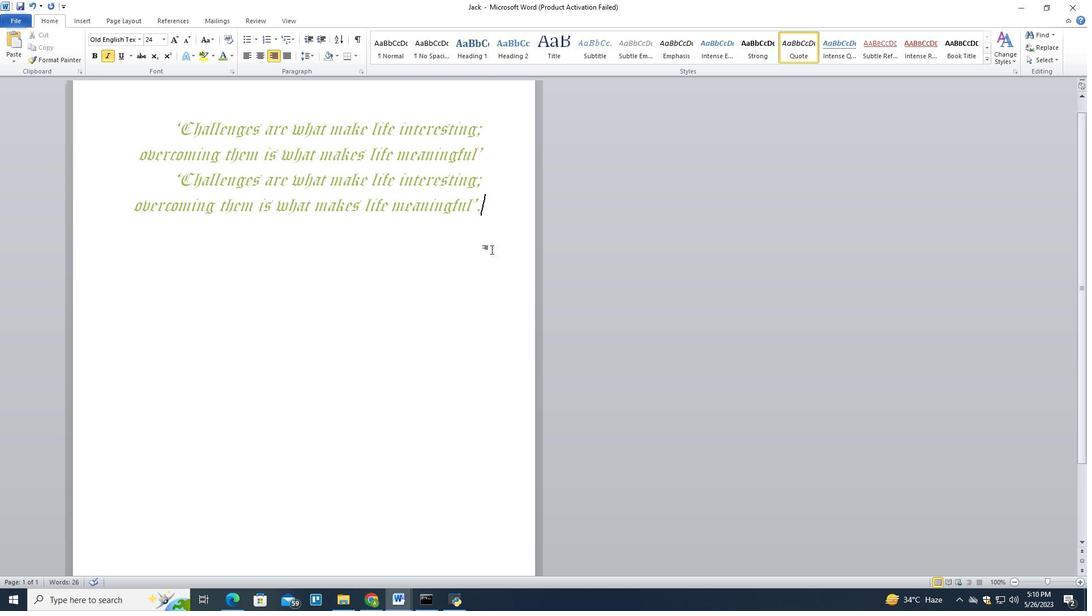 
Action: Mouse scrolled (492, 249) with delta (0, 0)
Screenshot: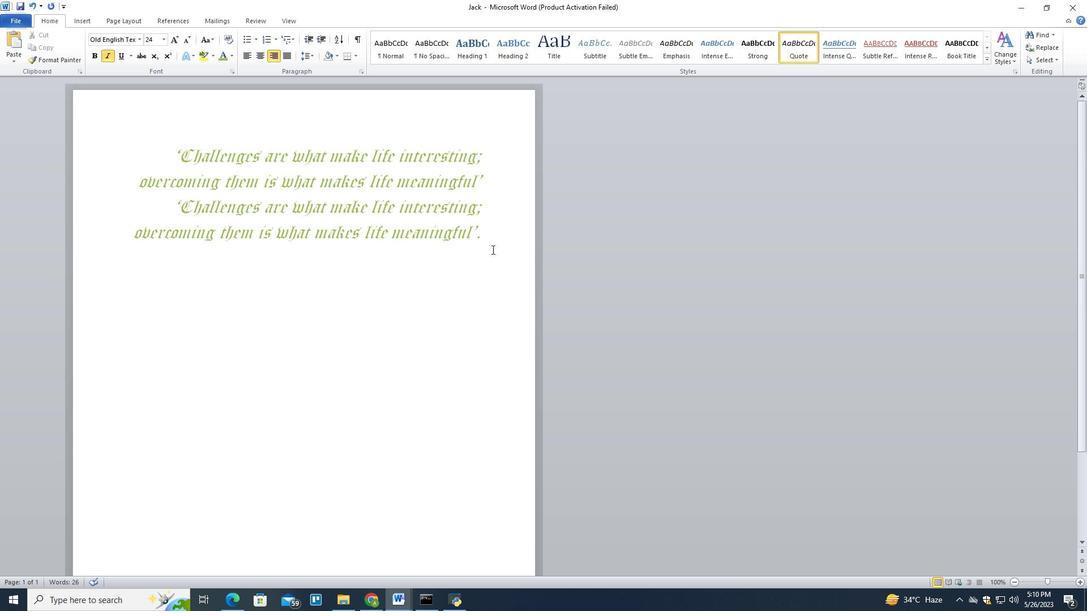 
Action: Mouse scrolled (492, 249) with delta (0, 0)
Screenshot: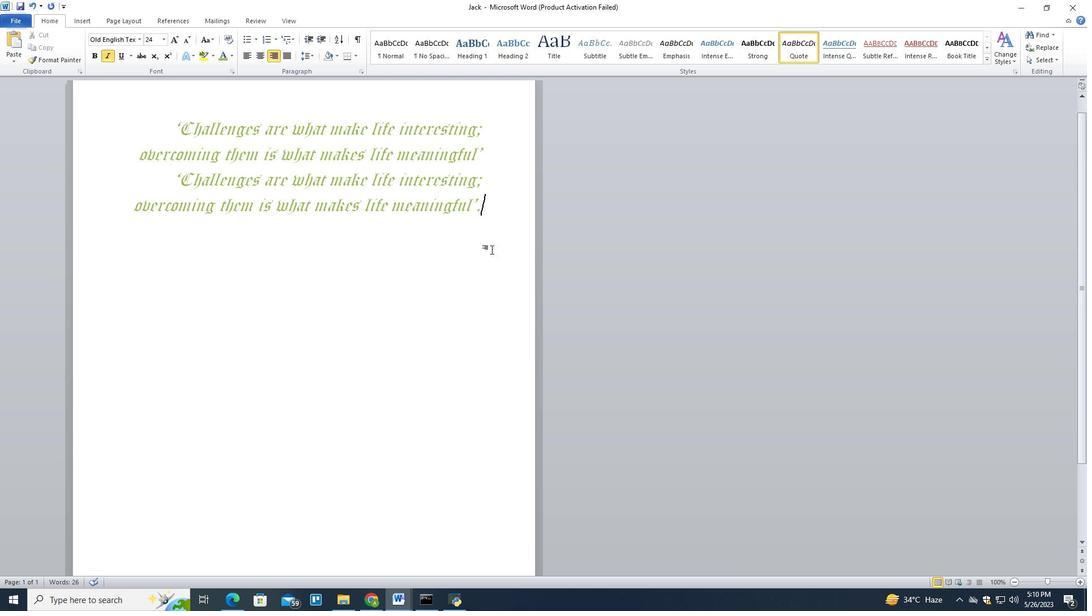 
Action: Mouse scrolled (492, 249) with delta (0, 0)
Screenshot: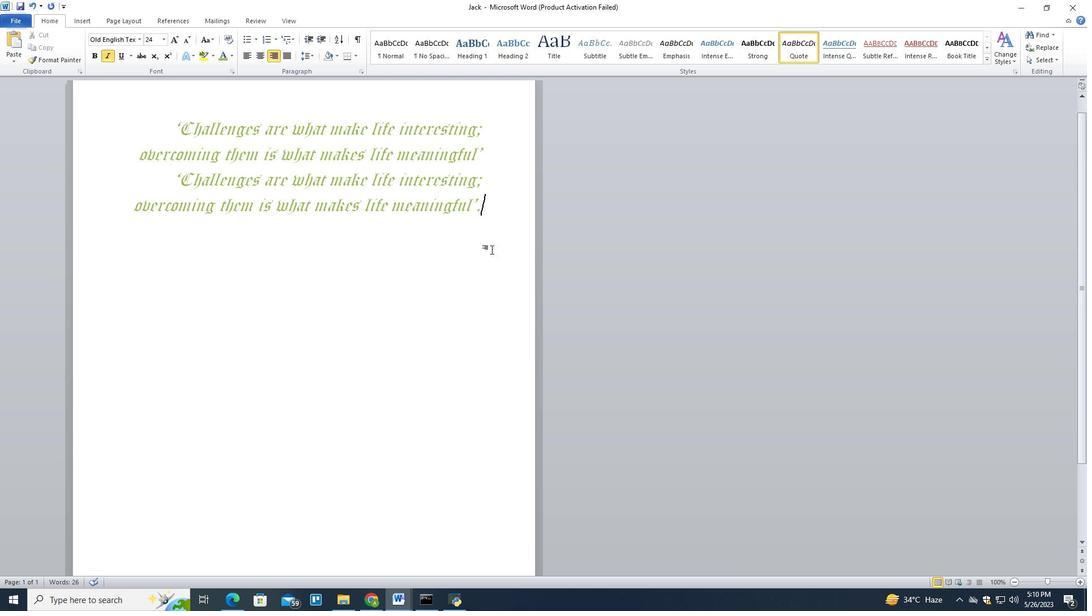
Action: Mouse scrolled (492, 249) with delta (0, 0)
Screenshot: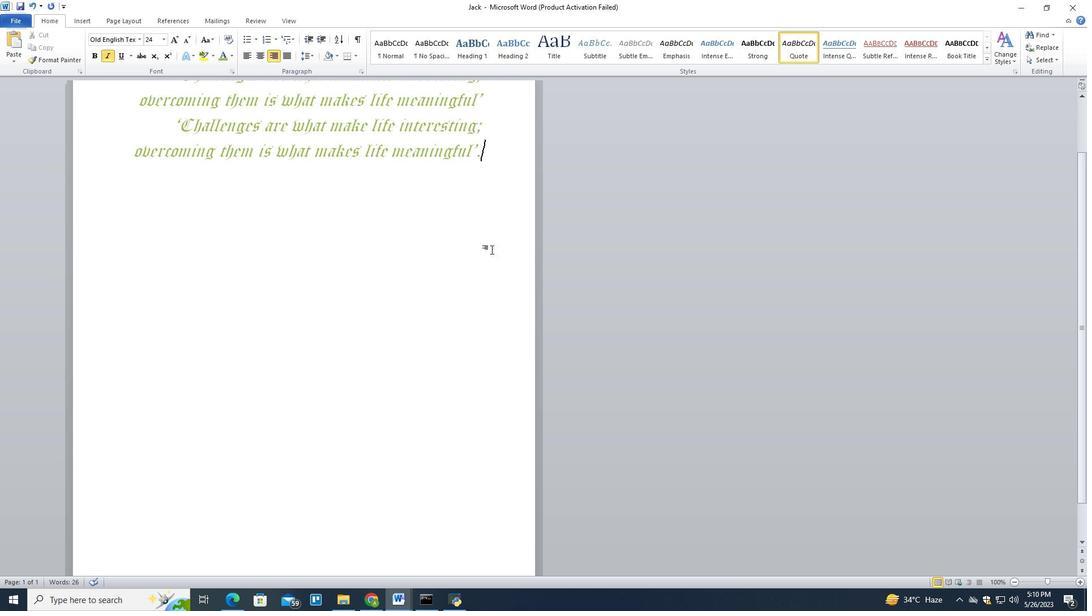 
Action: Mouse scrolled (492, 250) with delta (0, 0)
Screenshot: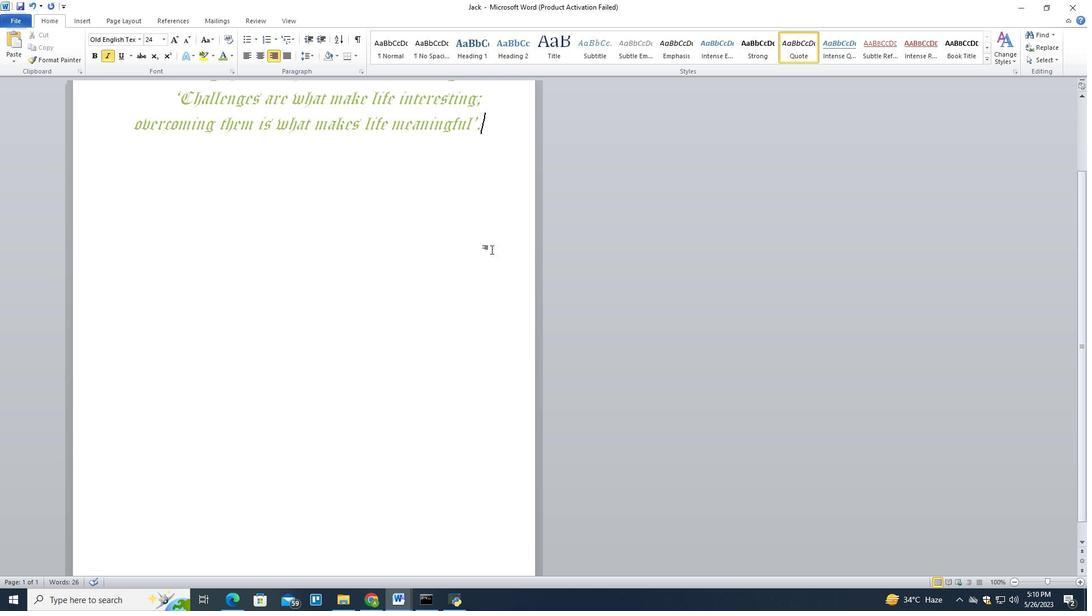 
Action: Mouse scrolled (492, 250) with delta (0, 0)
Screenshot: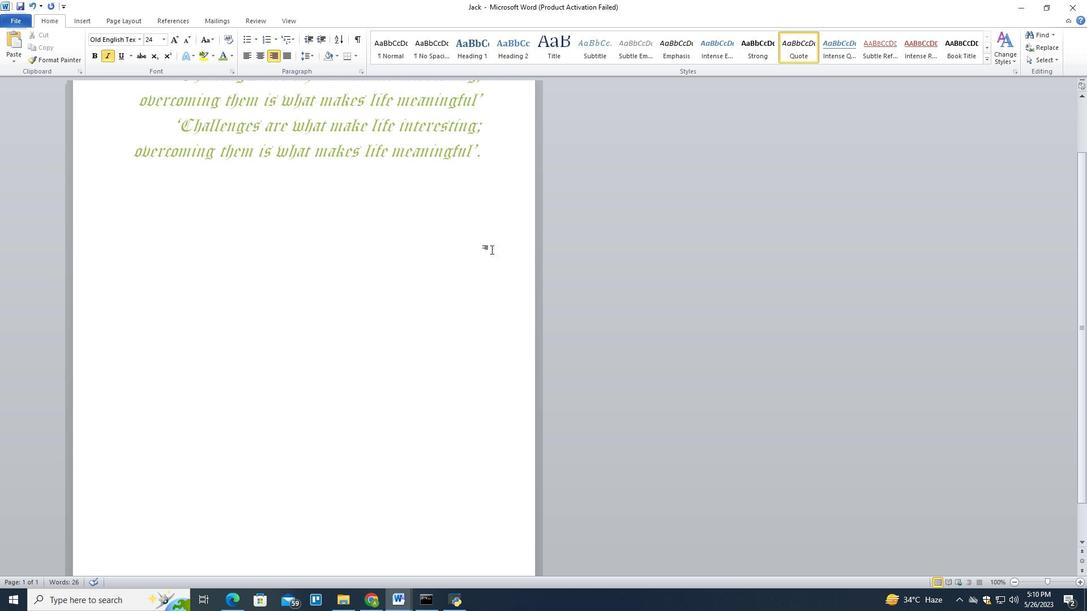 
Action: Mouse scrolled (492, 250) with delta (0, 0)
Screenshot: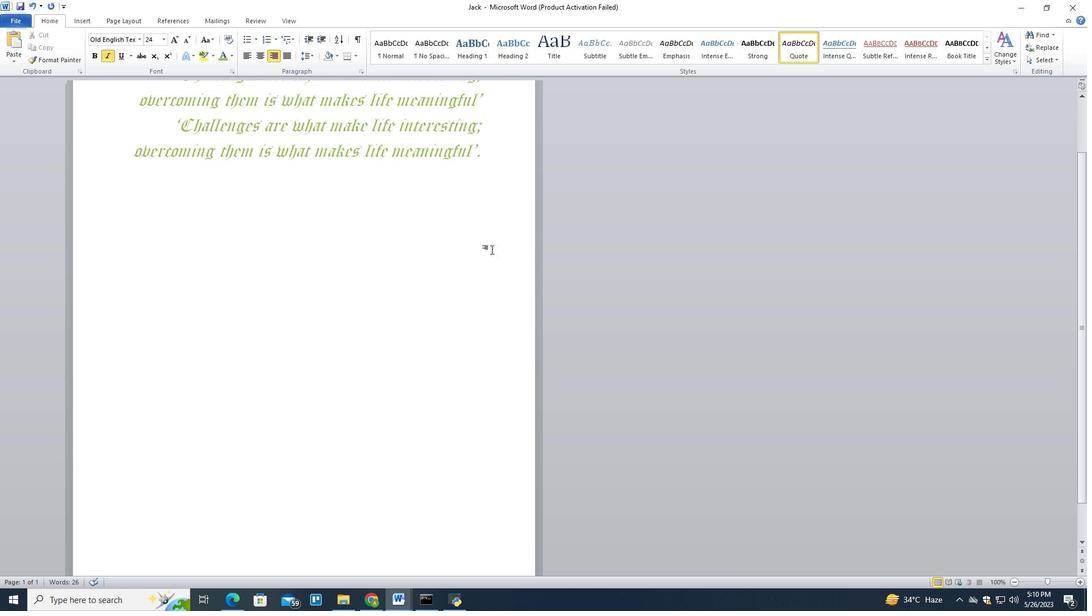 
Action: Mouse moved to (492, 249)
Screenshot: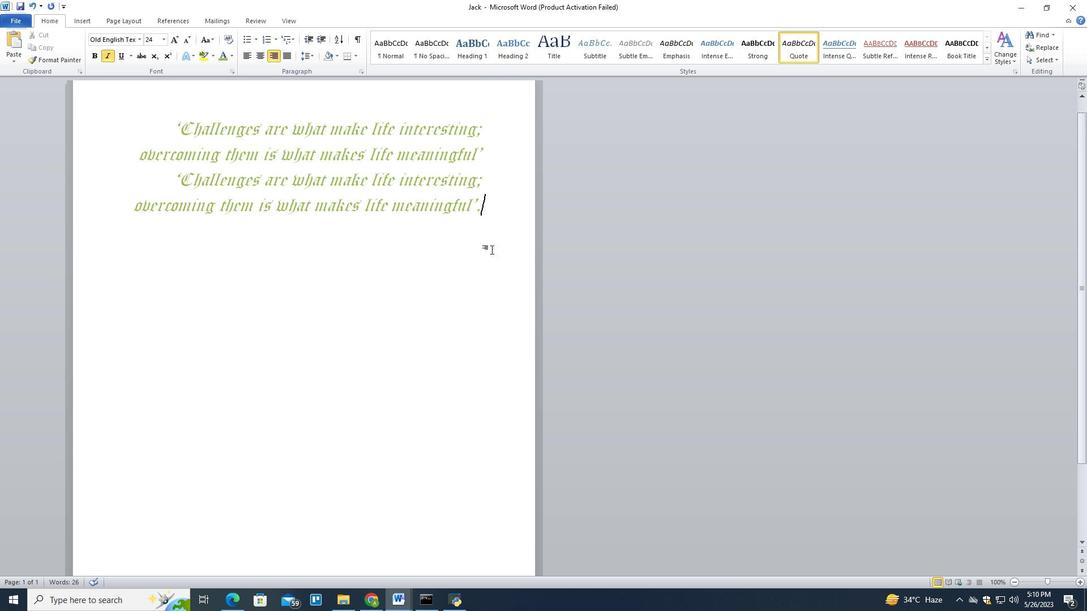 
